 Task: Create a schedule automation trigger every 4 month on the first working day at 06:00 PM starting on August 1, 2024.
Action: Mouse moved to (967, 282)
Screenshot: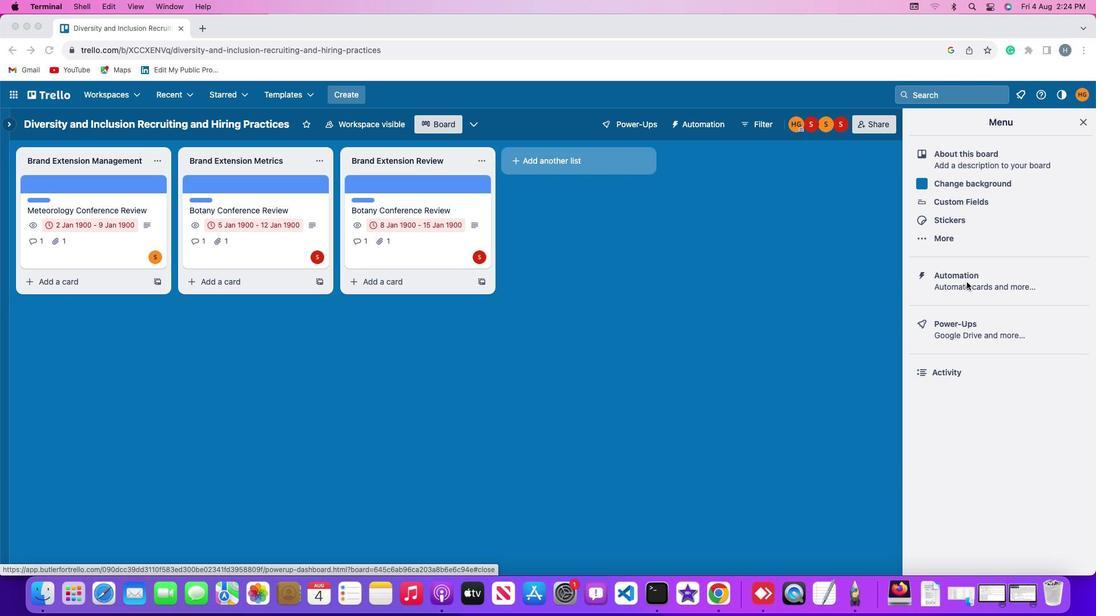 
Action: Mouse pressed left at (967, 282)
Screenshot: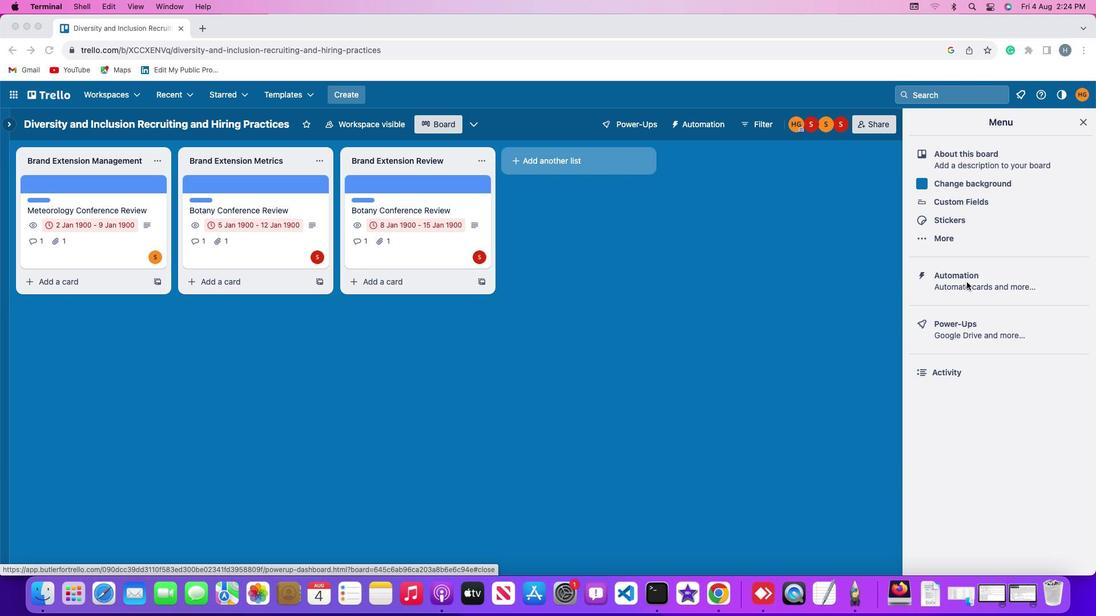 
Action: Mouse moved to (967, 282)
Screenshot: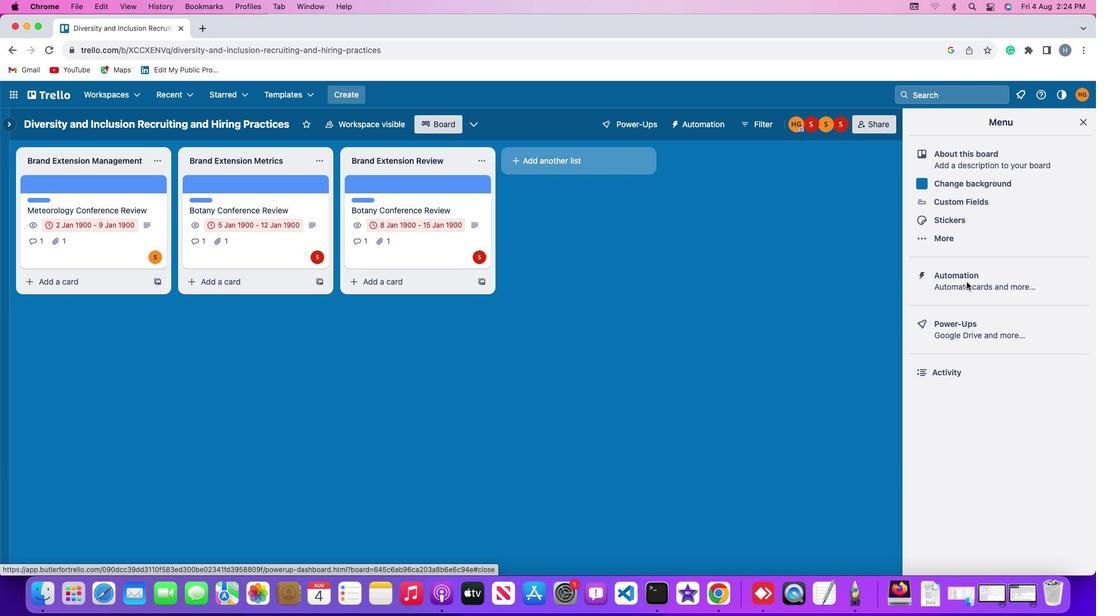 
Action: Mouse pressed left at (967, 282)
Screenshot: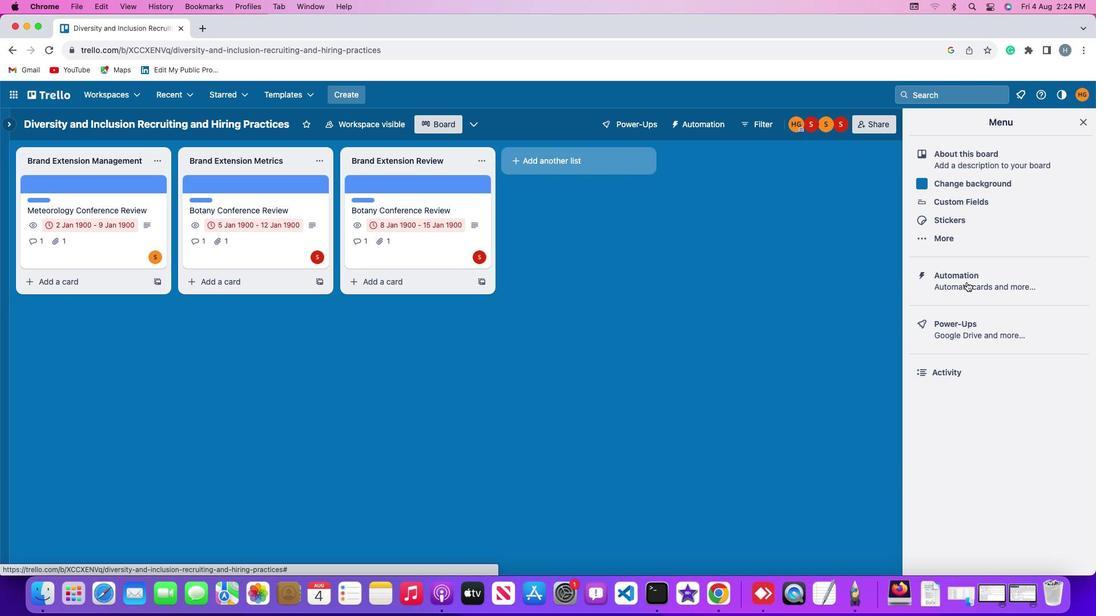 
Action: Mouse moved to (70, 251)
Screenshot: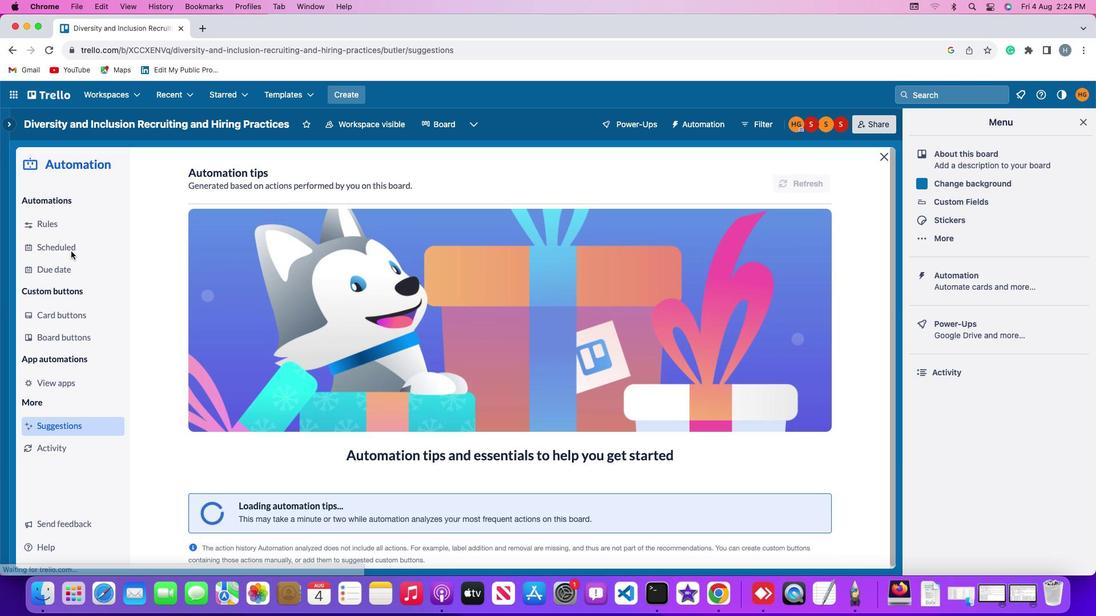 
Action: Mouse pressed left at (70, 251)
Screenshot: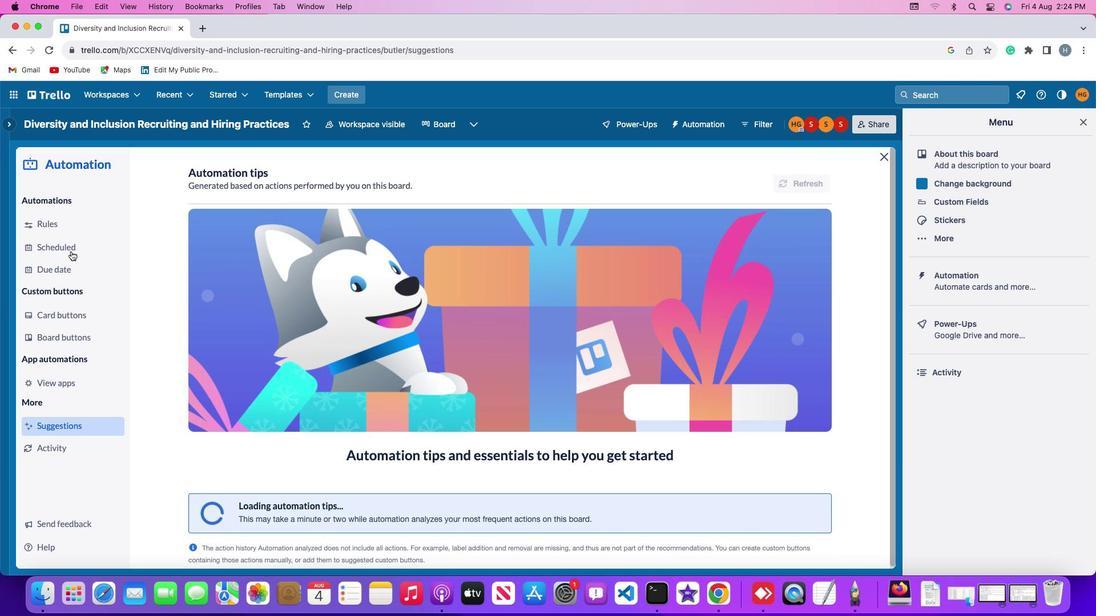 
Action: Mouse moved to (756, 175)
Screenshot: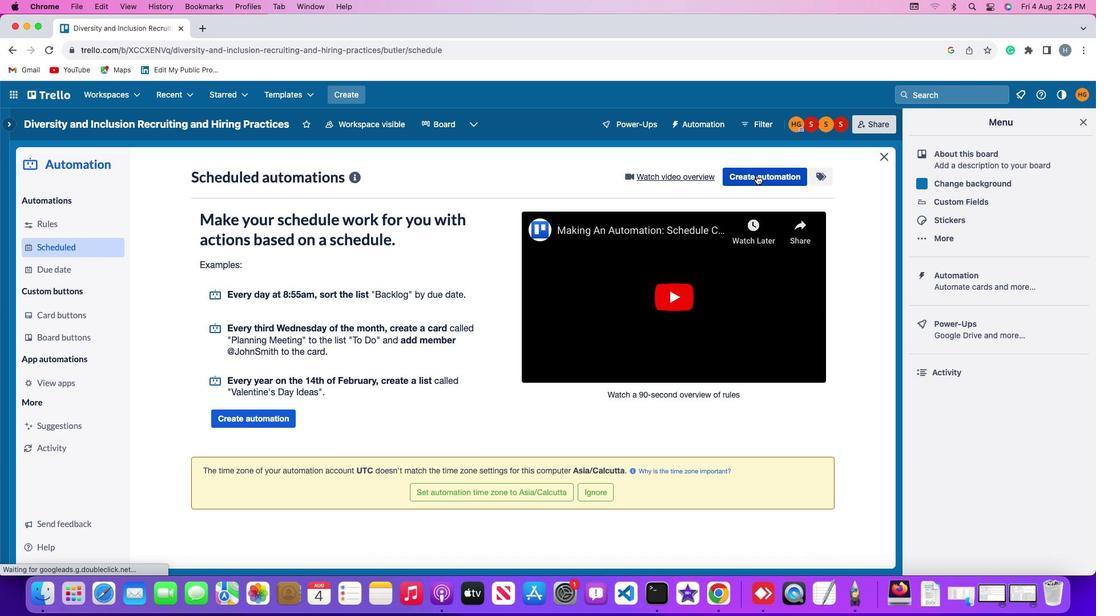 
Action: Mouse pressed left at (756, 175)
Screenshot: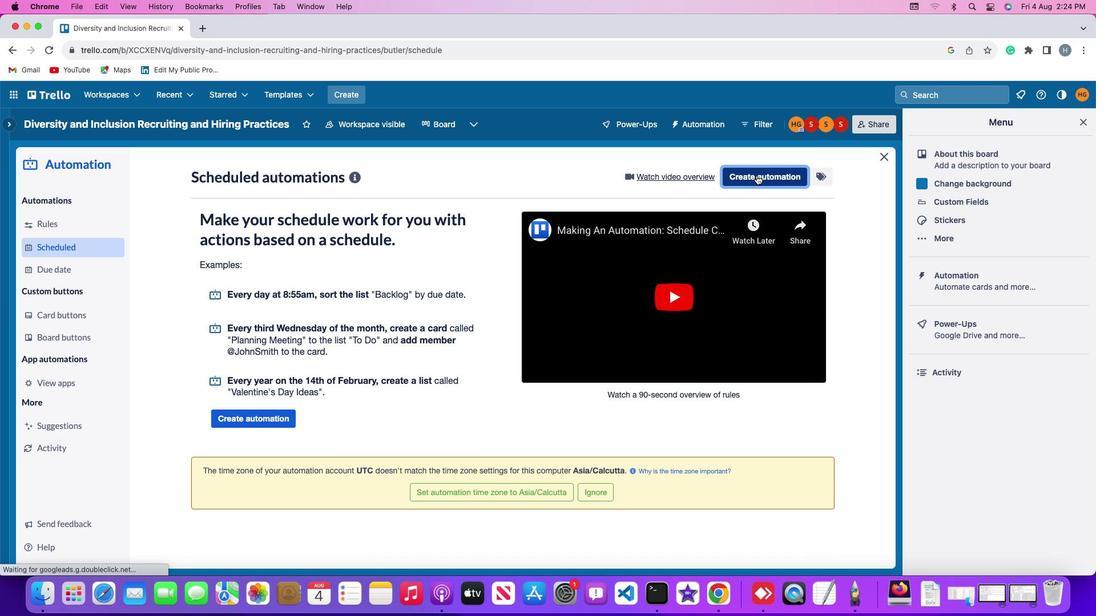 
Action: Mouse moved to (607, 286)
Screenshot: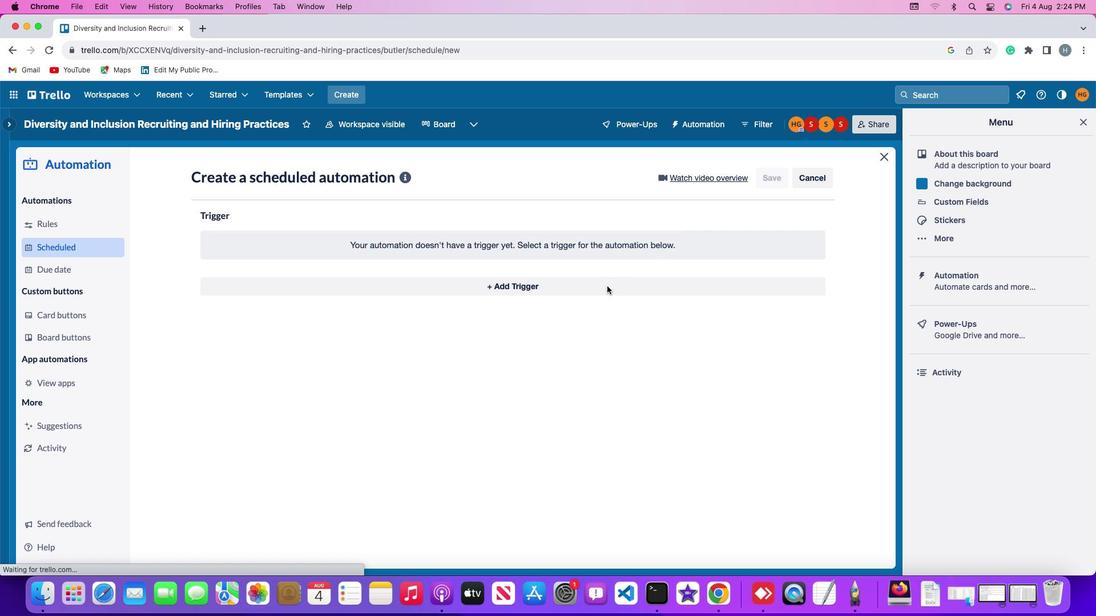 
Action: Mouse pressed left at (607, 286)
Screenshot: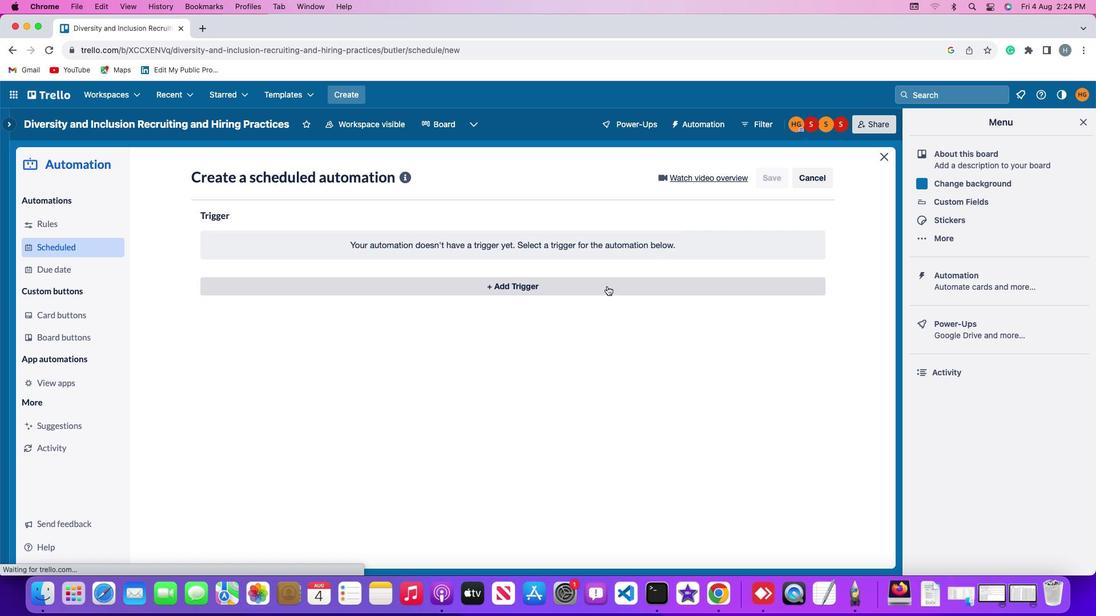 
Action: Mouse moved to (239, 480)
Screenshot: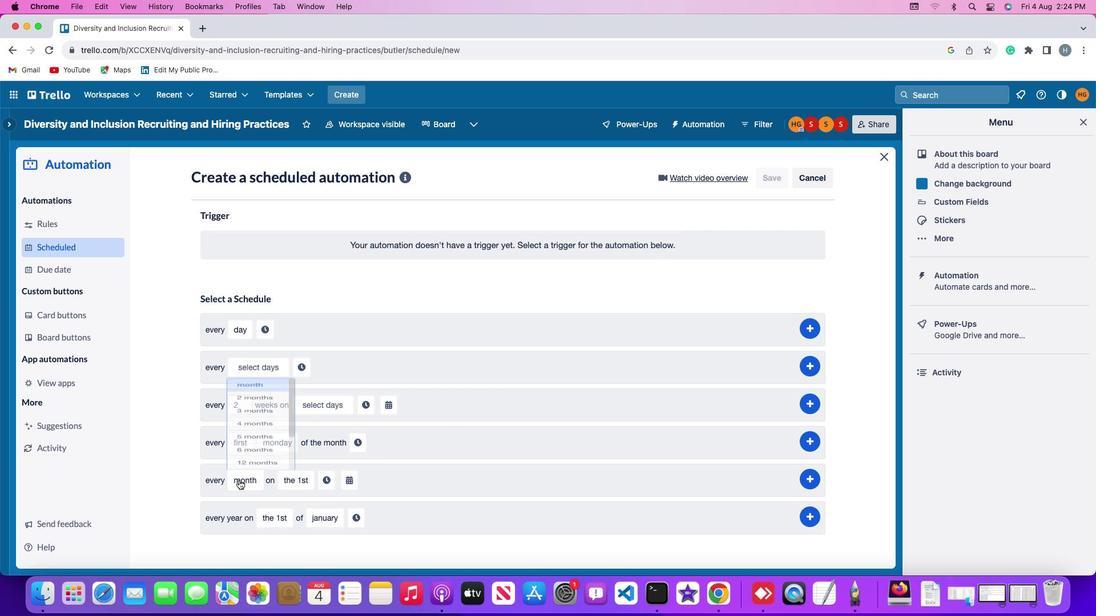 
Action: Mouse pressed left at (239, 480)
Screenshot: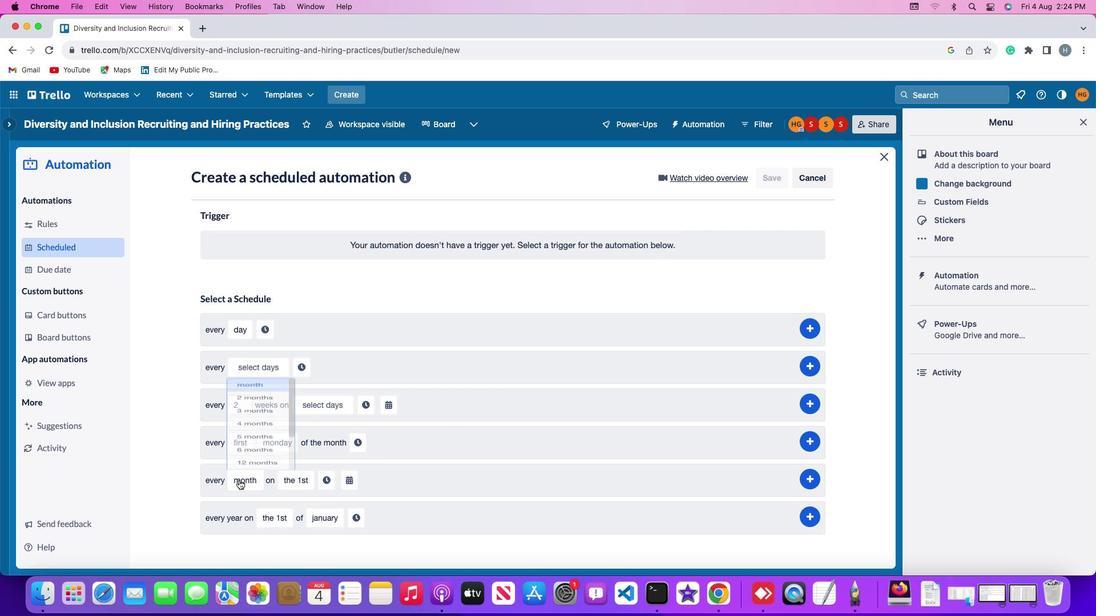 
Action: Mouse moved to (260, 390)
Screenshot: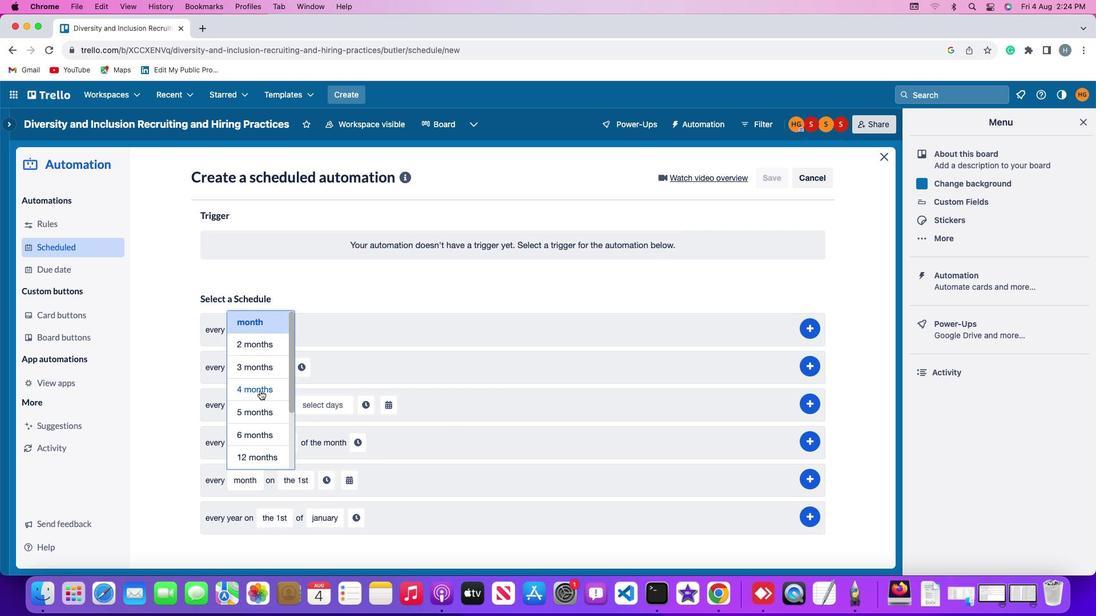
Action: Mouse pressed left at (260, 390)
Screenshot: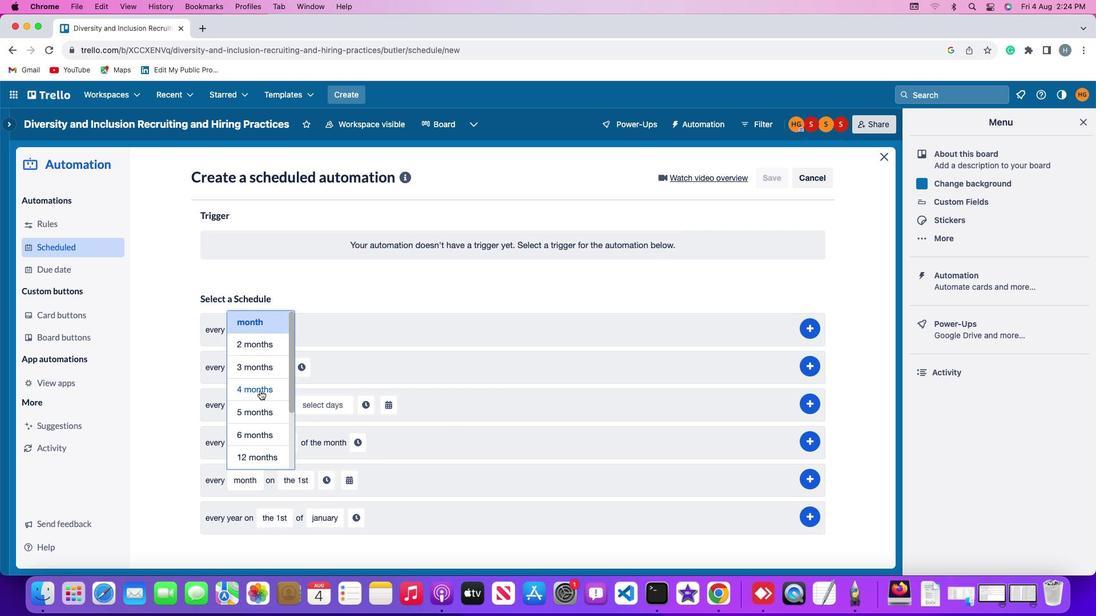 
Action: Mouse moved to (352, 343)
Screenshot: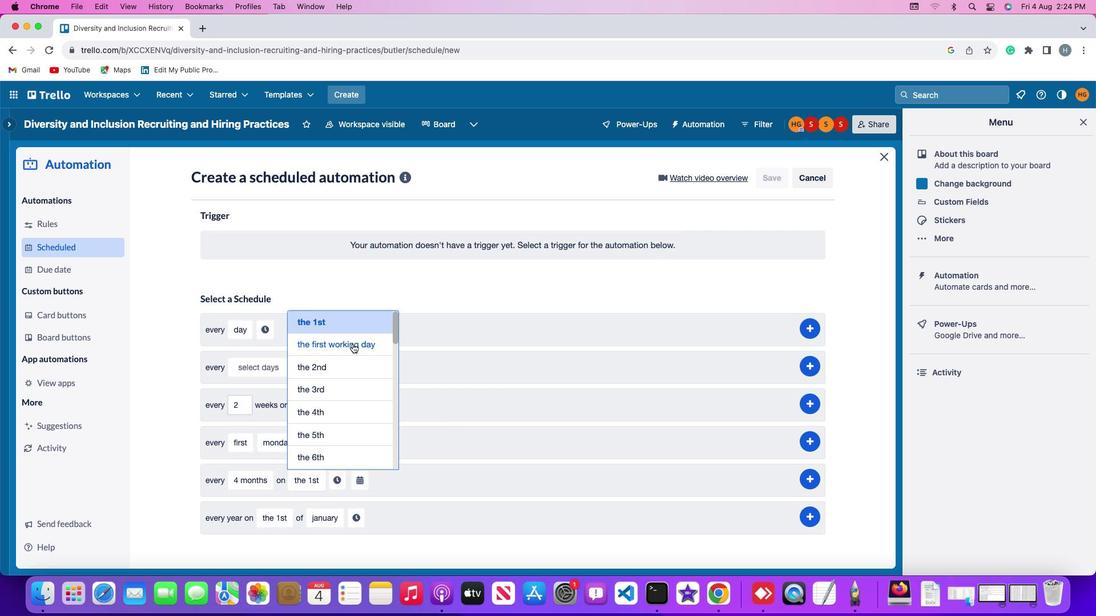 
Action: Mouse pressed left at (352, 343)
Screenshot: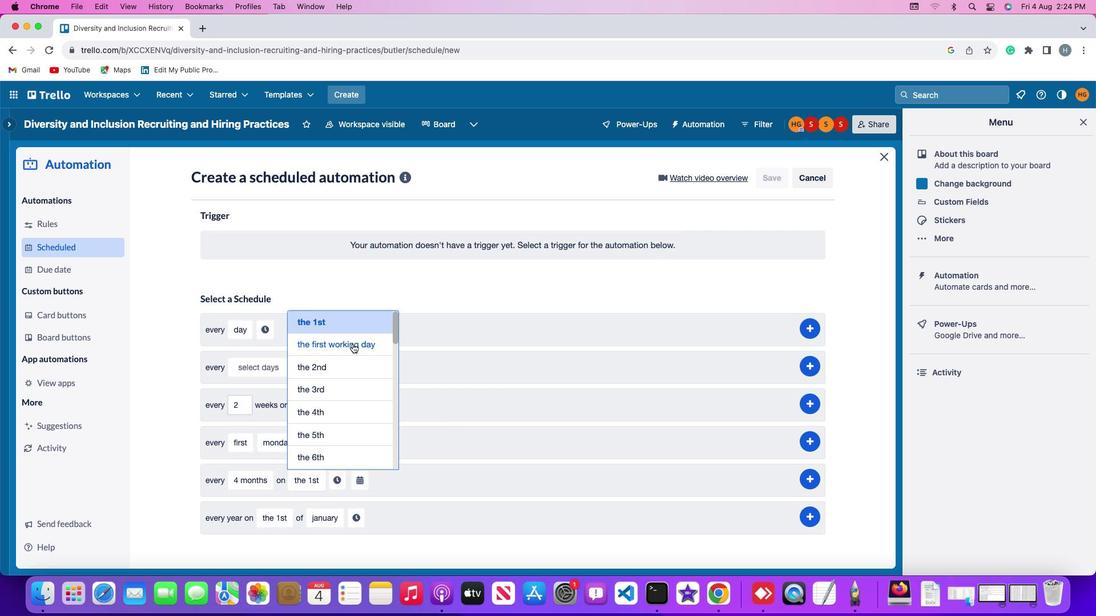 
Action: Mouse moved to (390, 483)
Screenshot: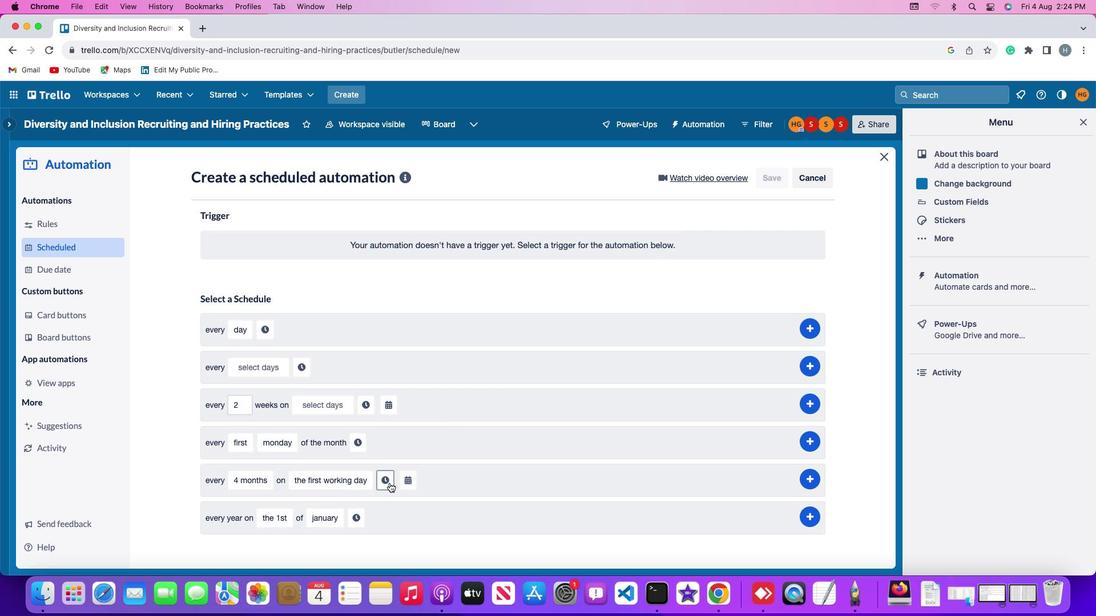 
Action: Mouse pressed left at (390, 483)
Screenshot: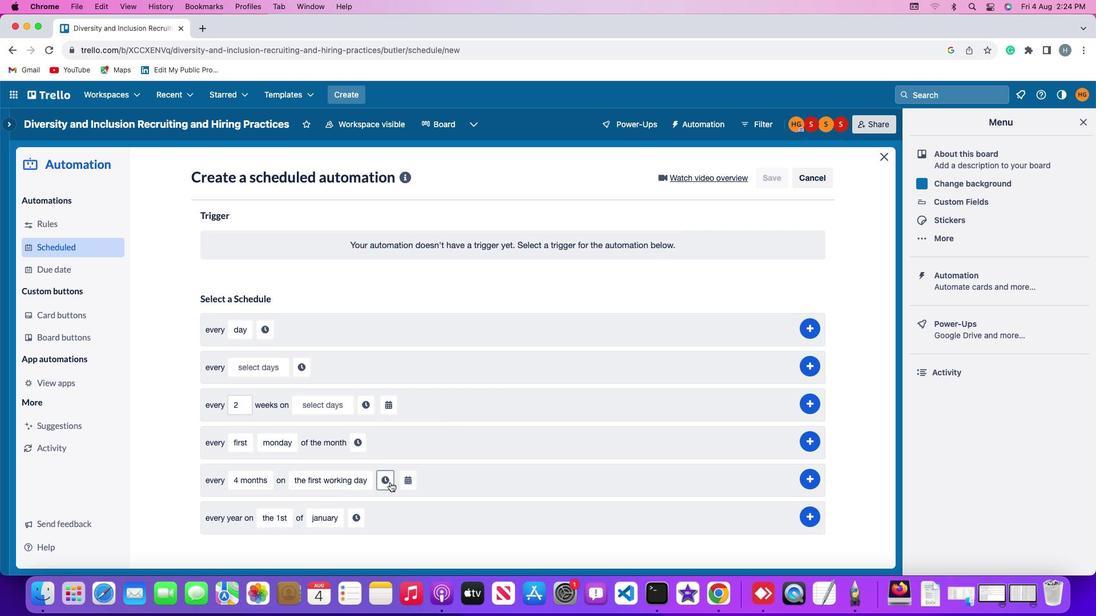 
Action: Mouse moved to (415, 484)
Screenshot: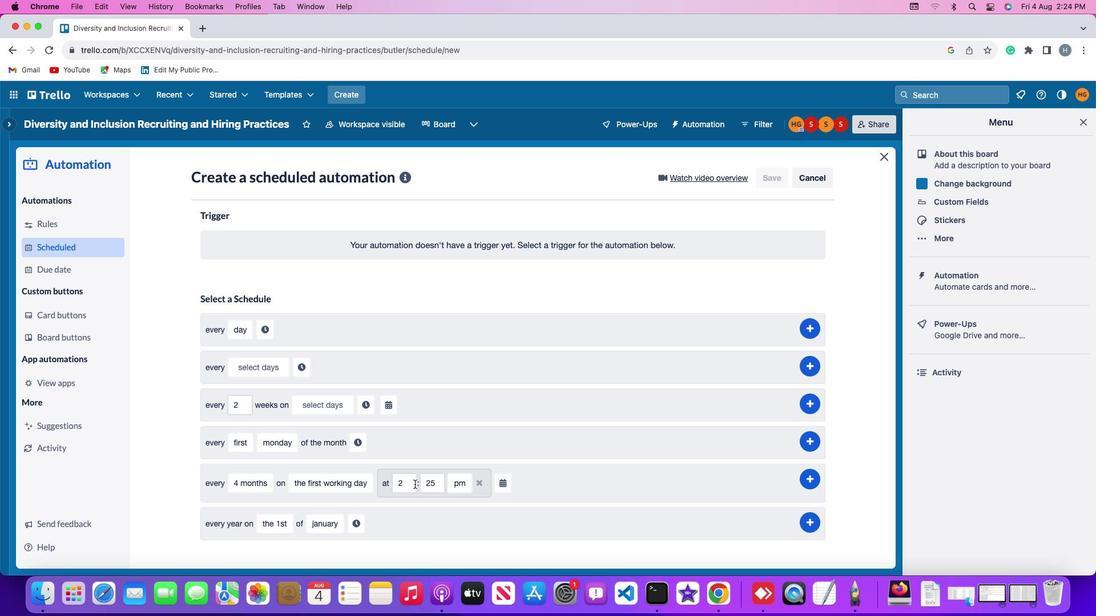 
Action: Mouse pressed left at (415, 484)
Screenshot: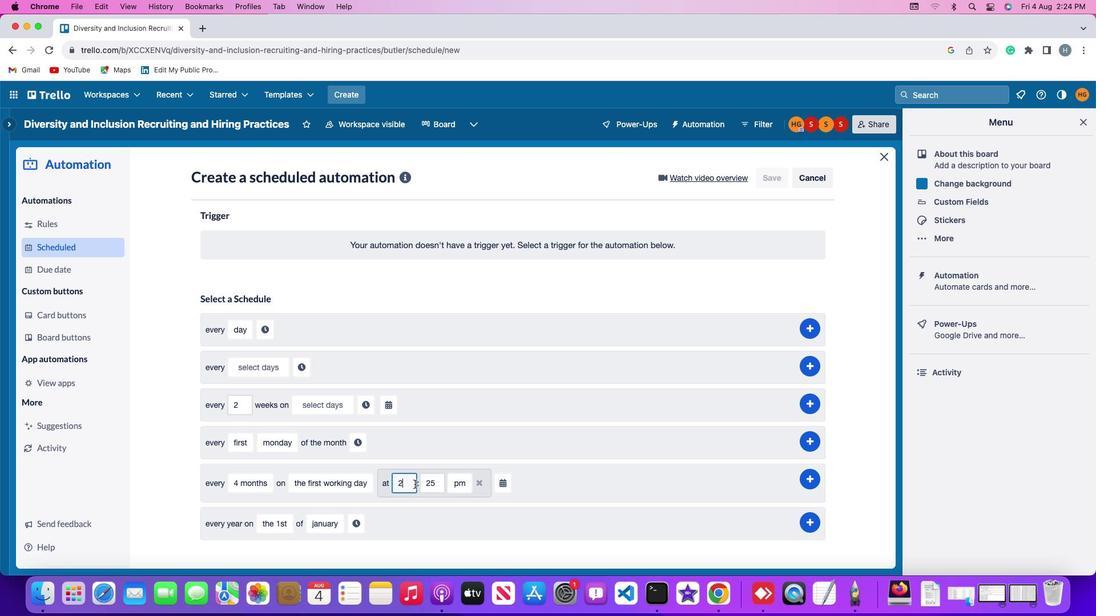 
Action: Key pressed Key.backspace'6'
Screenshot: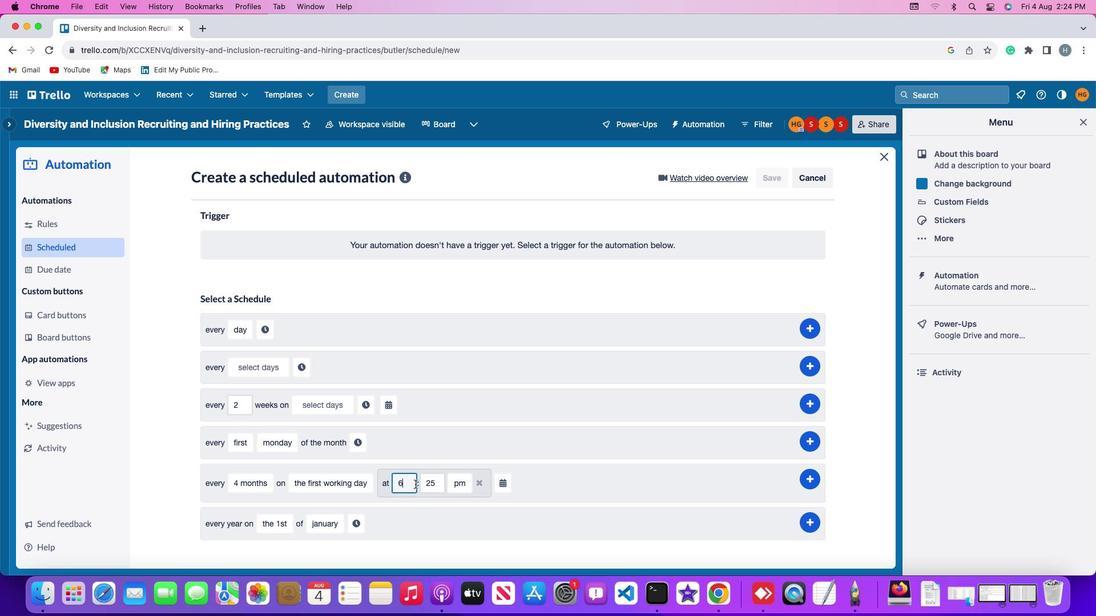 
Action: Mouse moved to (435, 485)
Screenshot: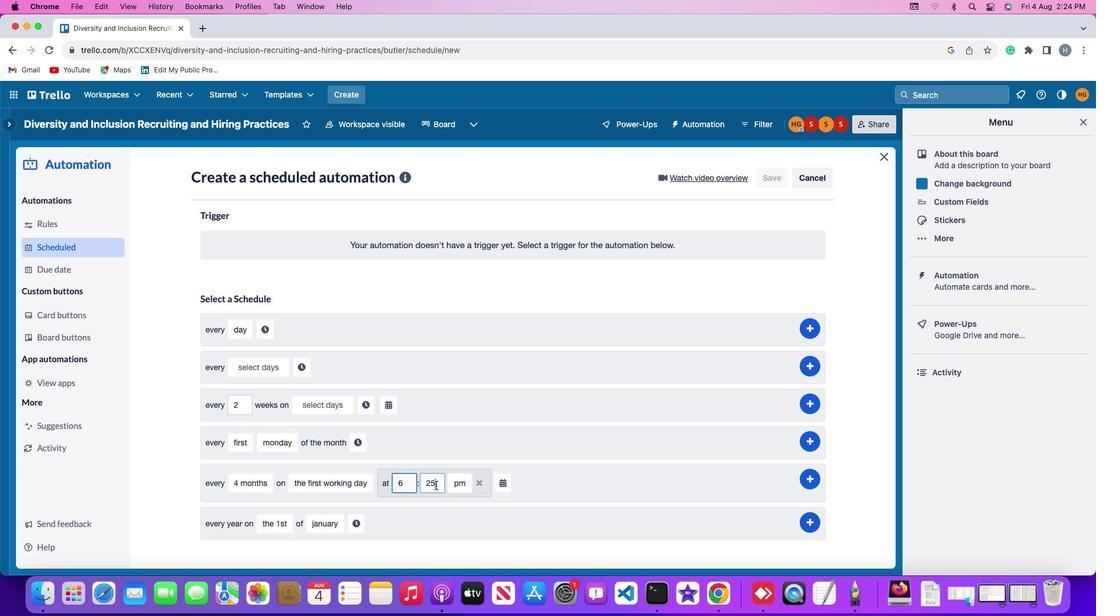 
Action: Mouse pressed left at (435, 485)
Screenshot: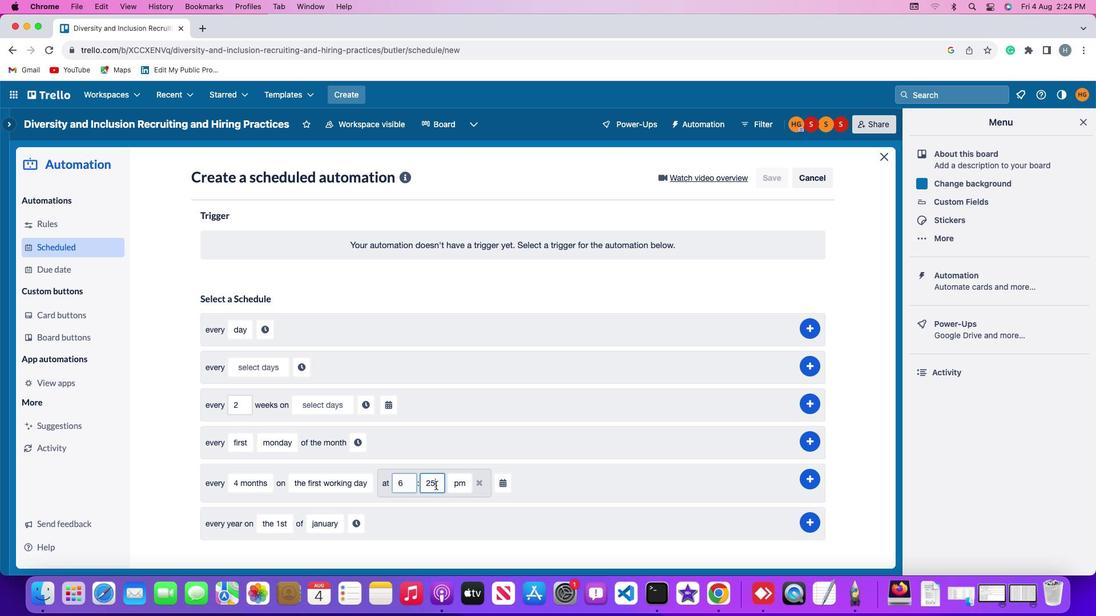 
Action: Mouse moved to (435, 485)
Screenshot: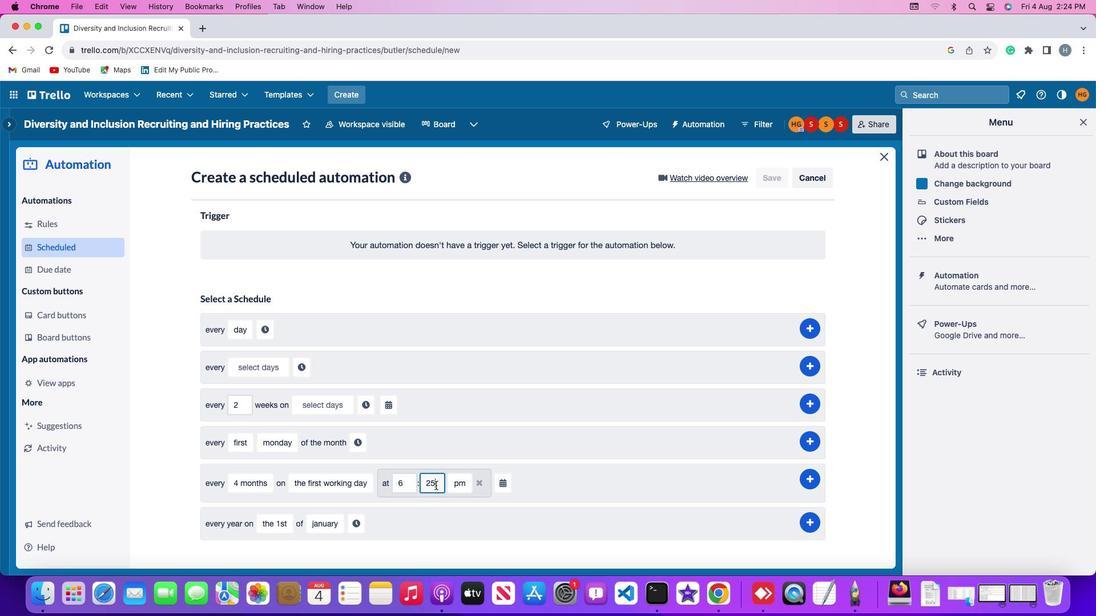 
Action: Key pressed Key.backspaceKey.backspace'0''0'
Screenshot: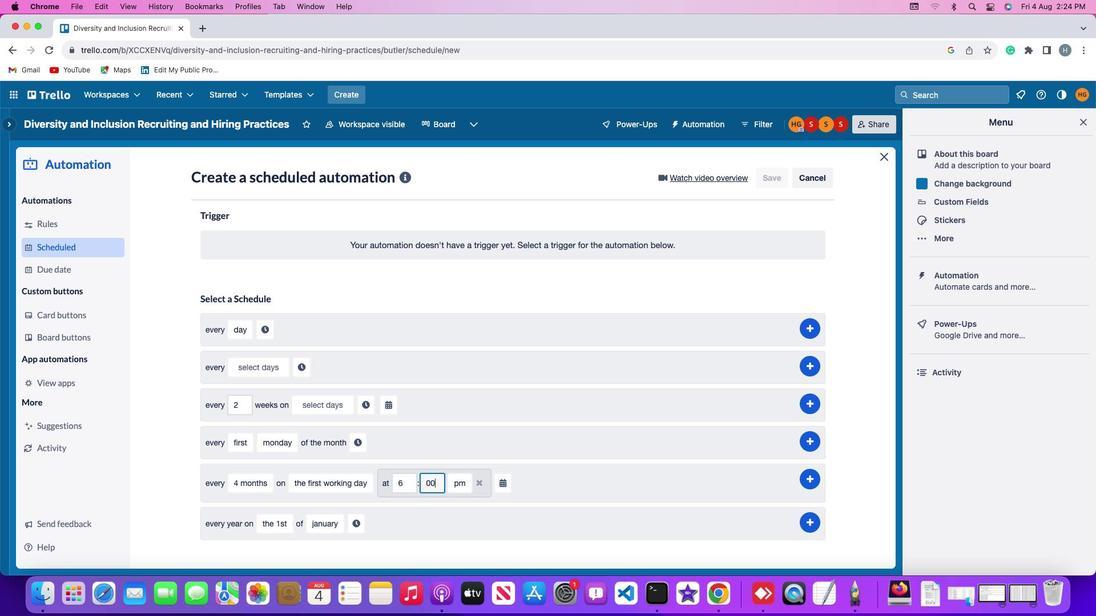 
Action: Mouse moved to (460, 484)
Screenshot: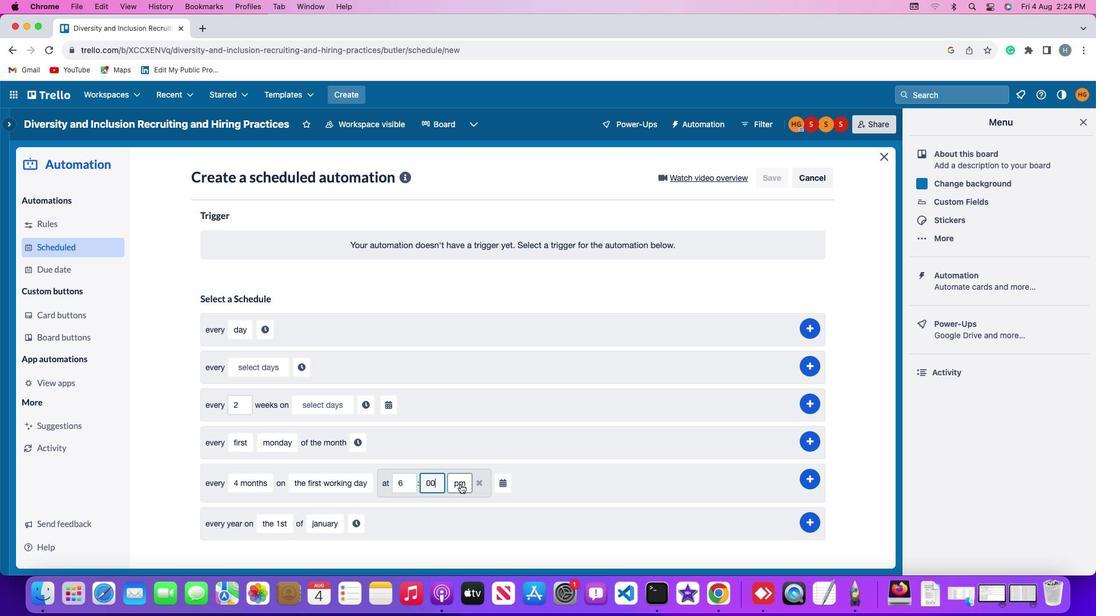 
Action: Mouse pressed left at (460, 484)
Screenshot: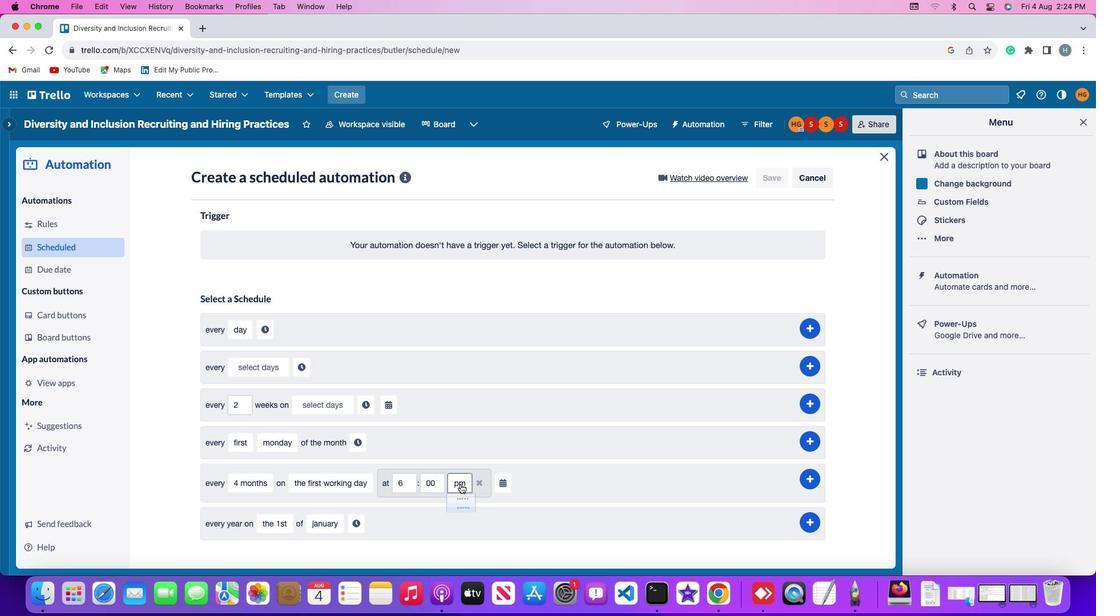 
Action: Mouse moved to (461, 526)
Screenshot: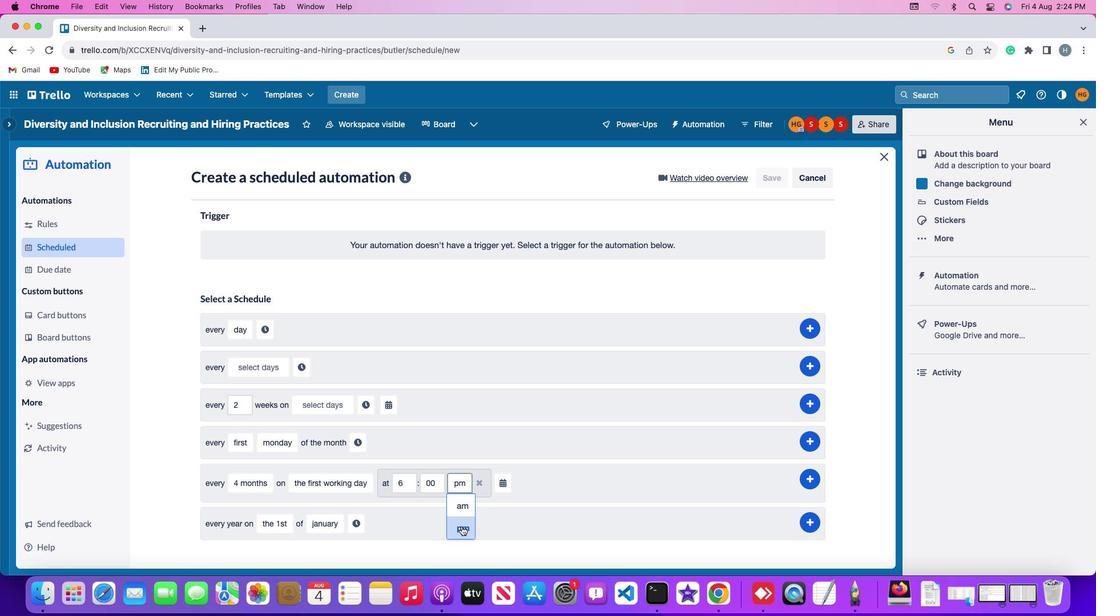 
Action: Mouse pressed left at (461, 526)
Screenshot: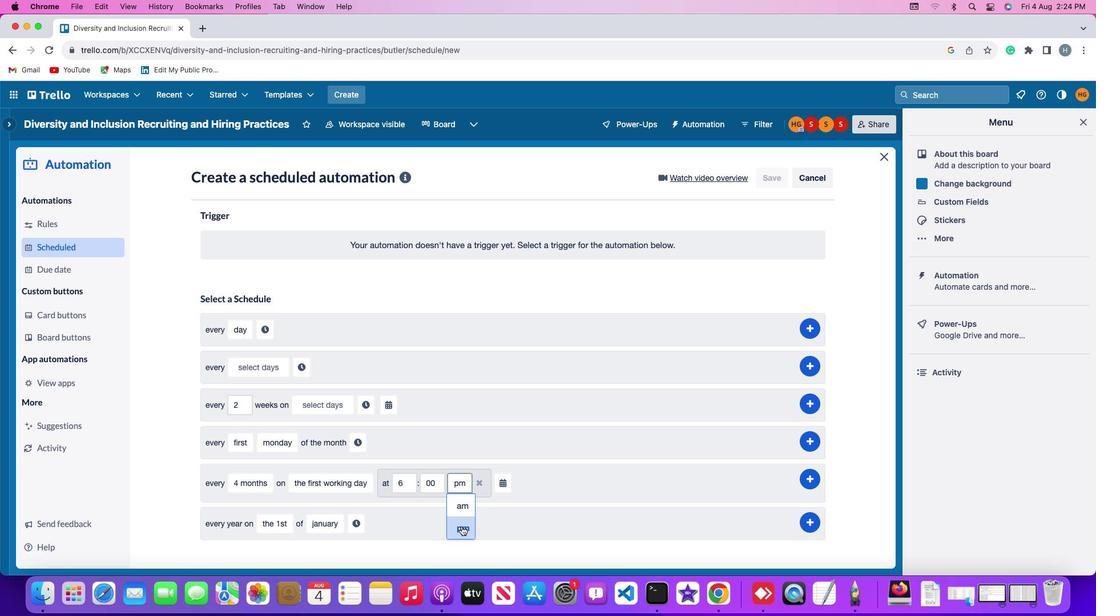 
Action: Mouse moved to (499, 483)
Screenshot: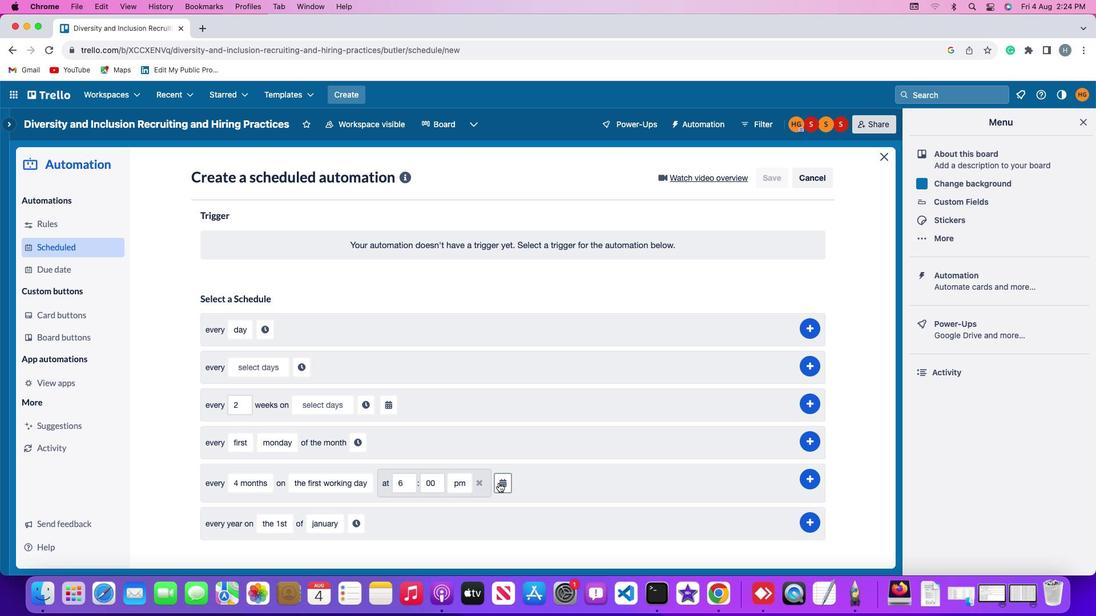 
Action: Mouse pressed left at (499, 483)
Screenshot: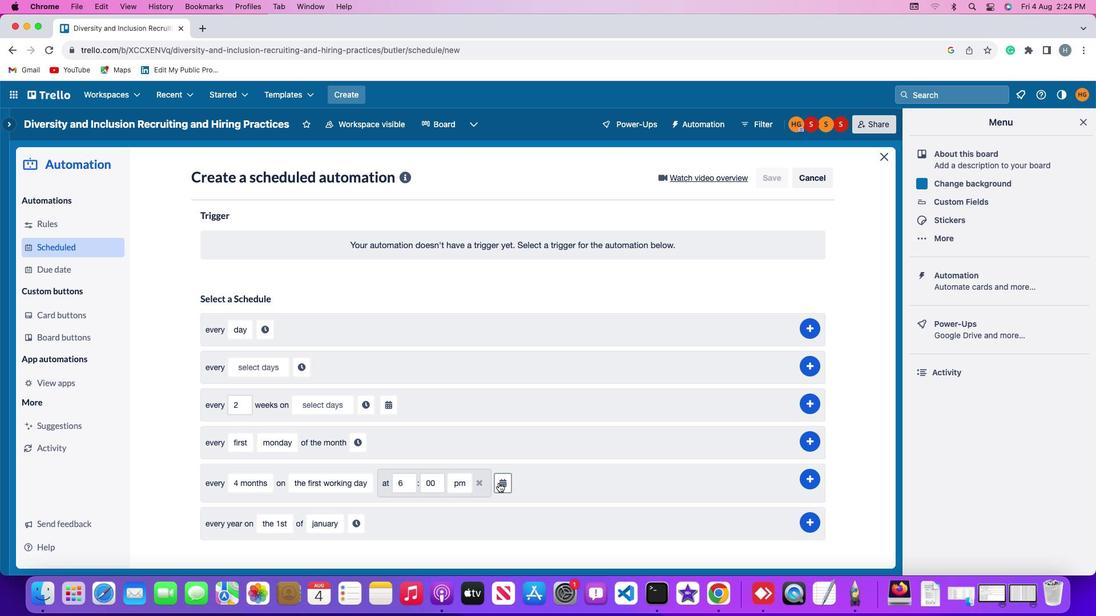 
Action: Mouse moved to (575, 476)
Screenshot: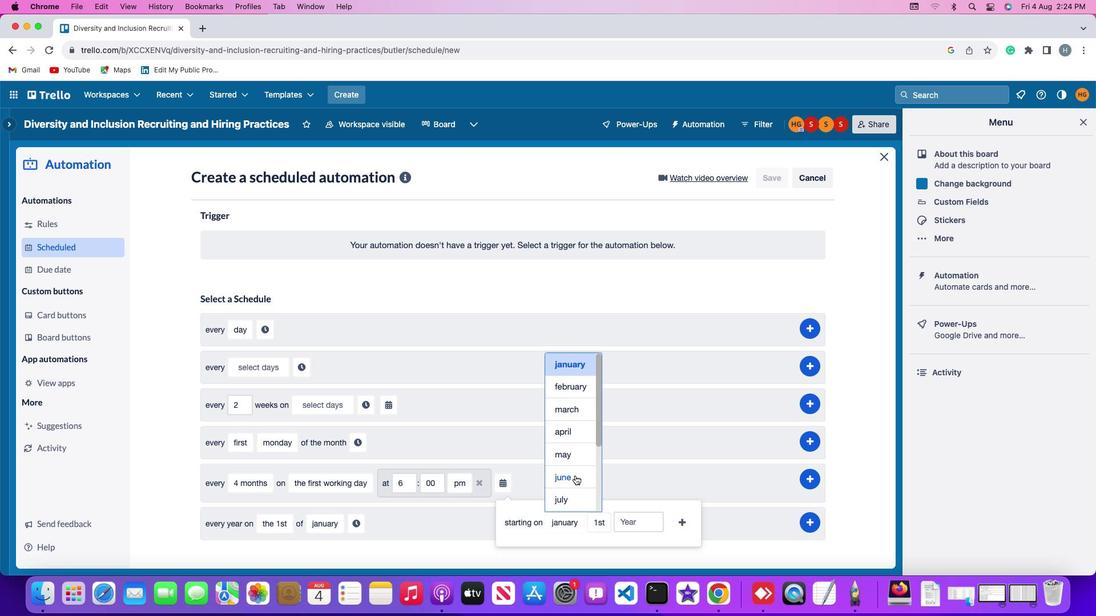 
Action: Mouse scrolled (575, 476) with delta (0, 0)
Screenshot: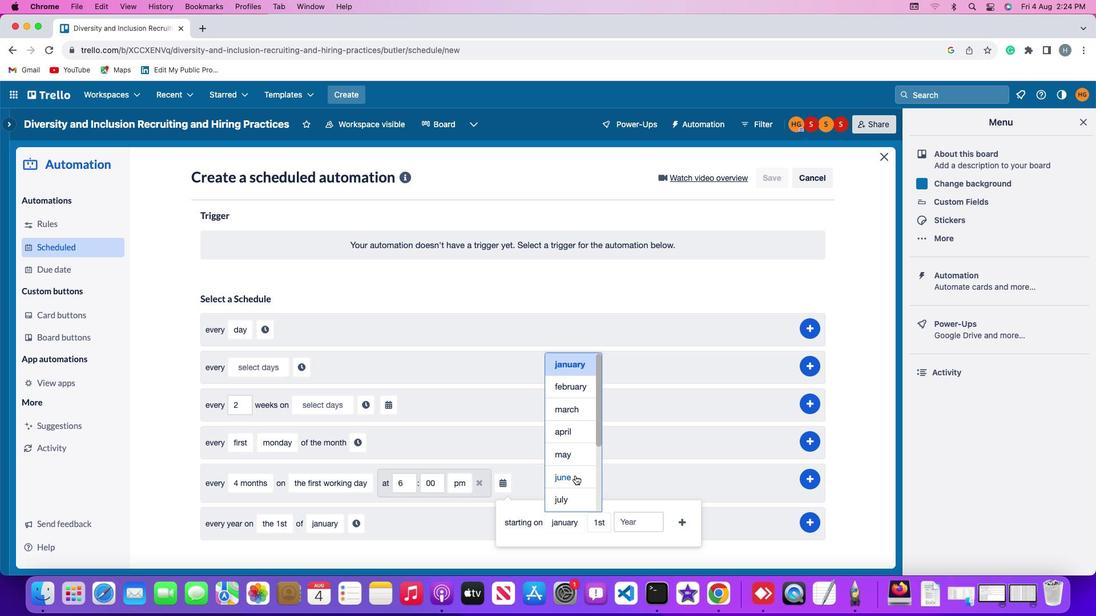 
Action: Mouse scrolled (575, 476) with delta (0, 0)
Screenshot: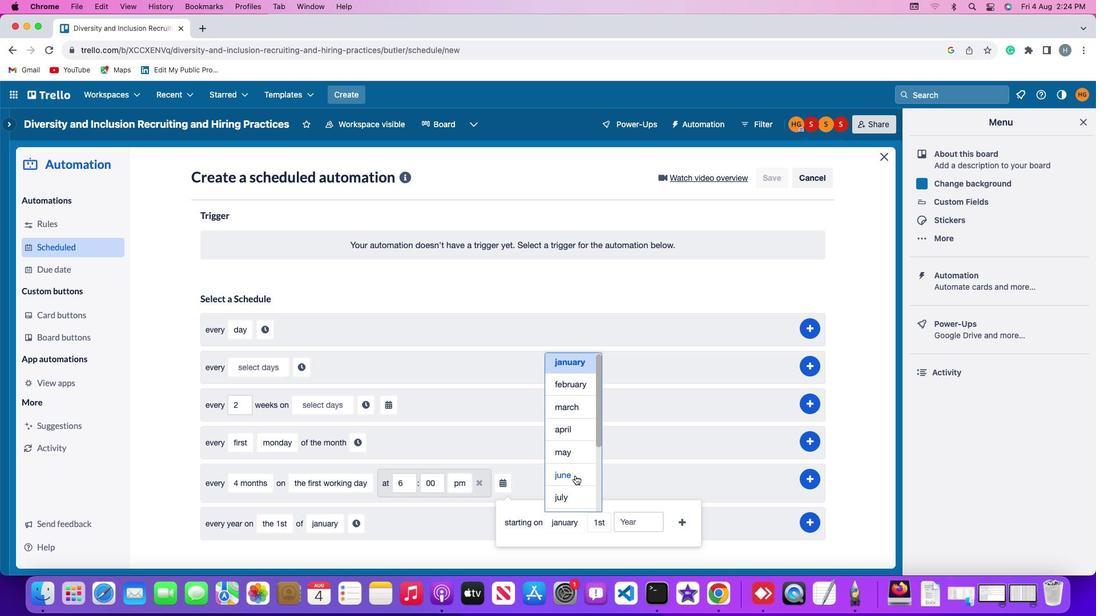 
Action: Mouse scrolled (575, 476) with delta (0, 0)
Screenshot: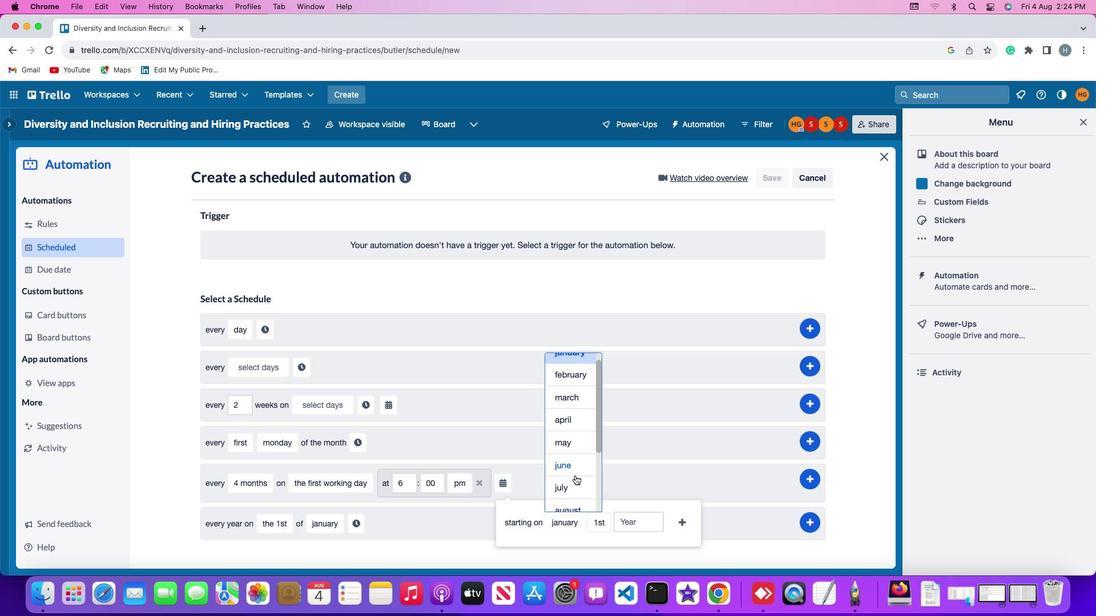 
Action: Mouse scrolled (575, 476) with delta (0, 0)
Screenshot: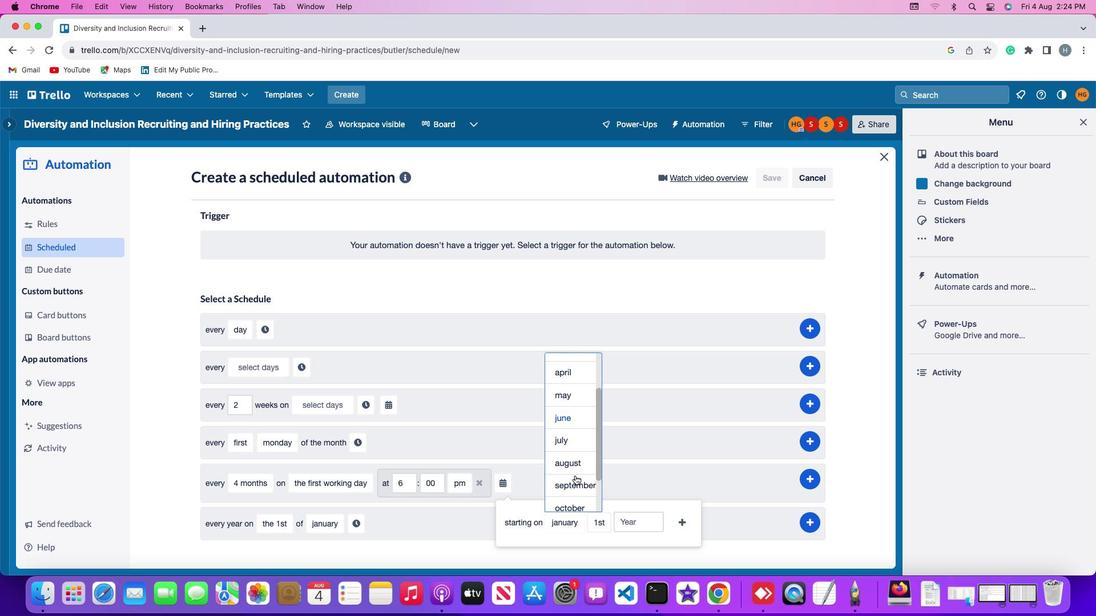
Action: Mouse scrolled (575, 476) with delta (0, 0)
Screenshot: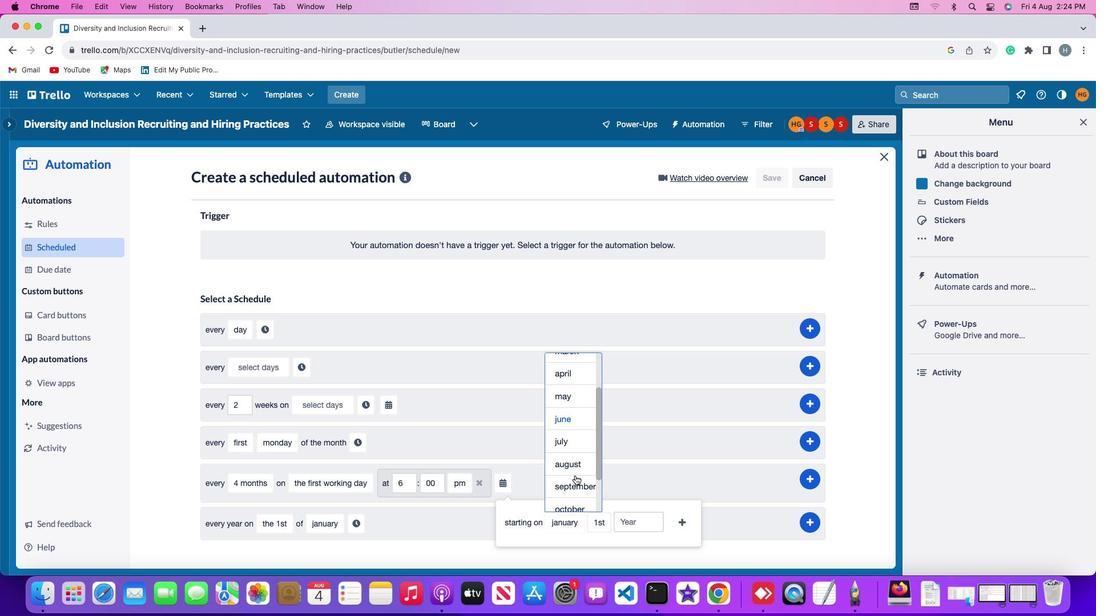 
Action: Mouse moved to (572, 477)
Screenshot: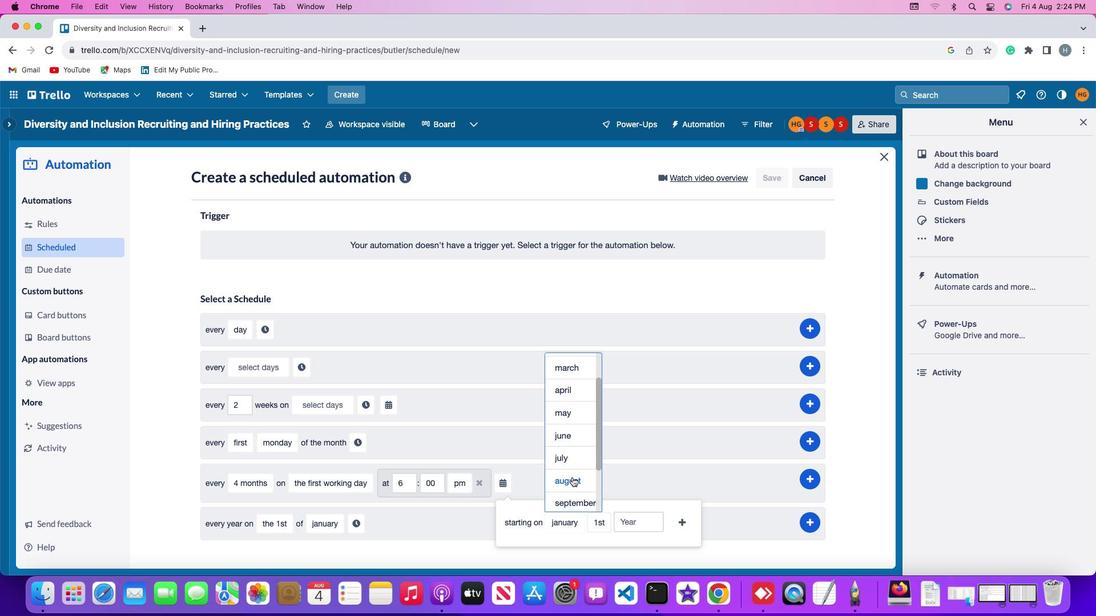 
Action: Mouse pressed left at (572, 477)
Screenshot: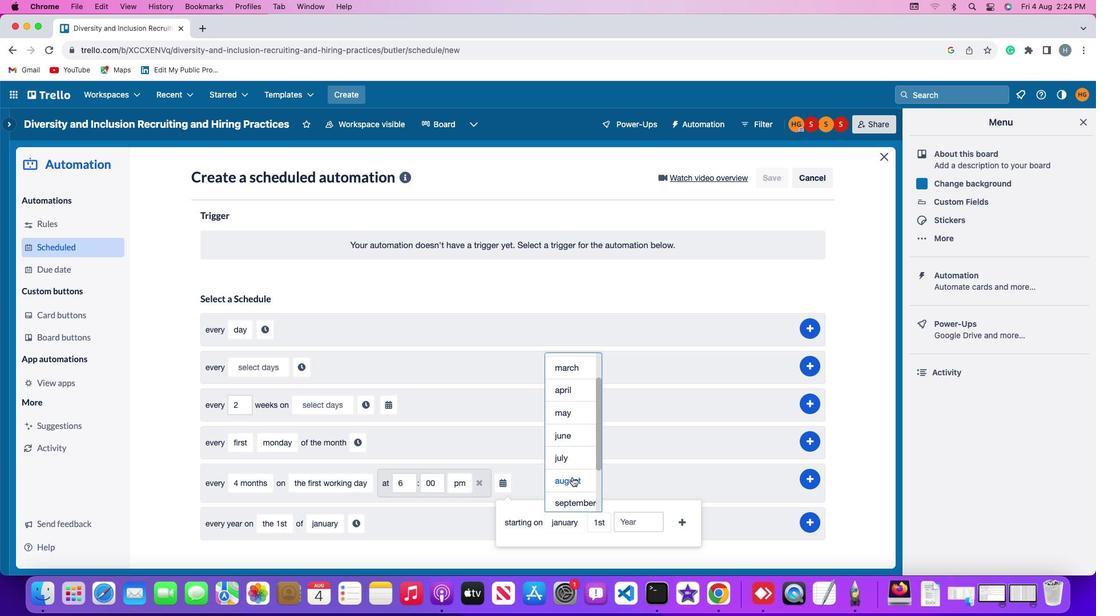
Action: Mouse moved to (595, 359)
Screenshot: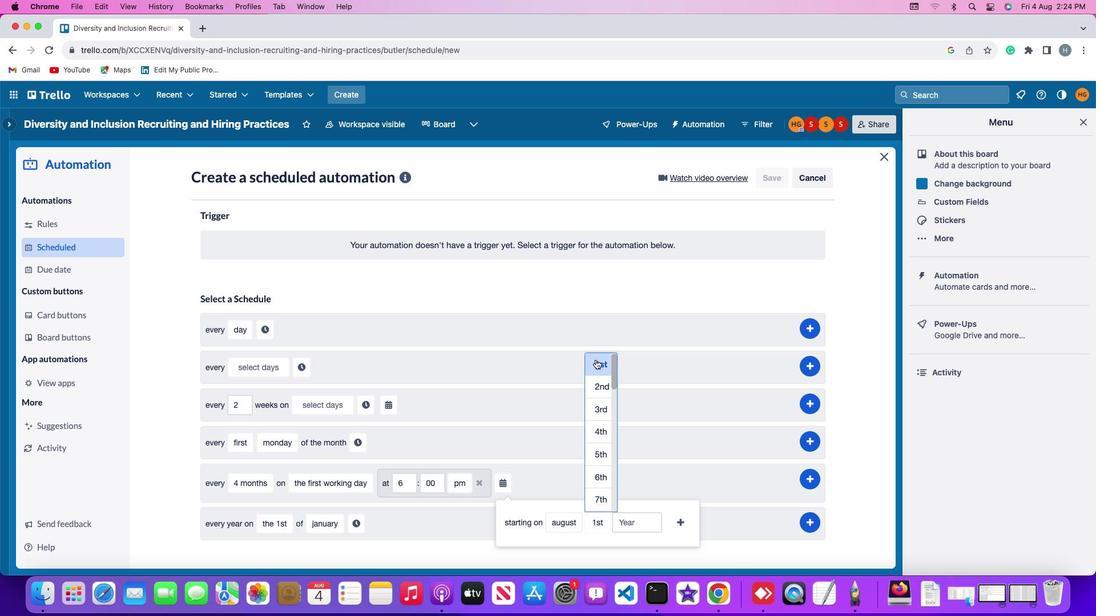 
Action: Mouse pressed left at (595, 359)
Screenshot: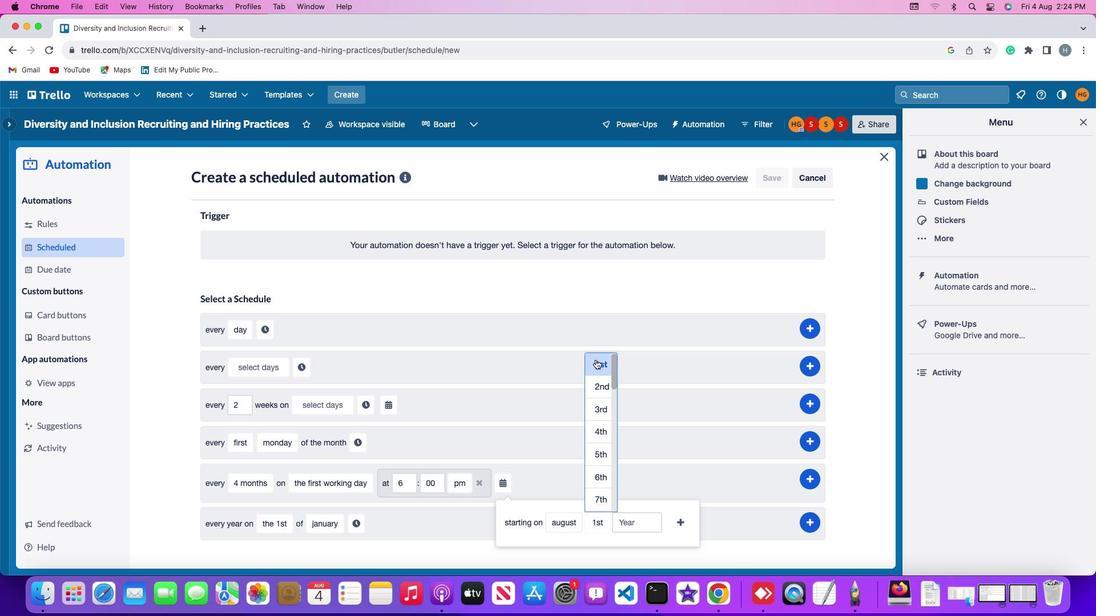 
Action: Mouse moved to (632, 522)
Screenshot: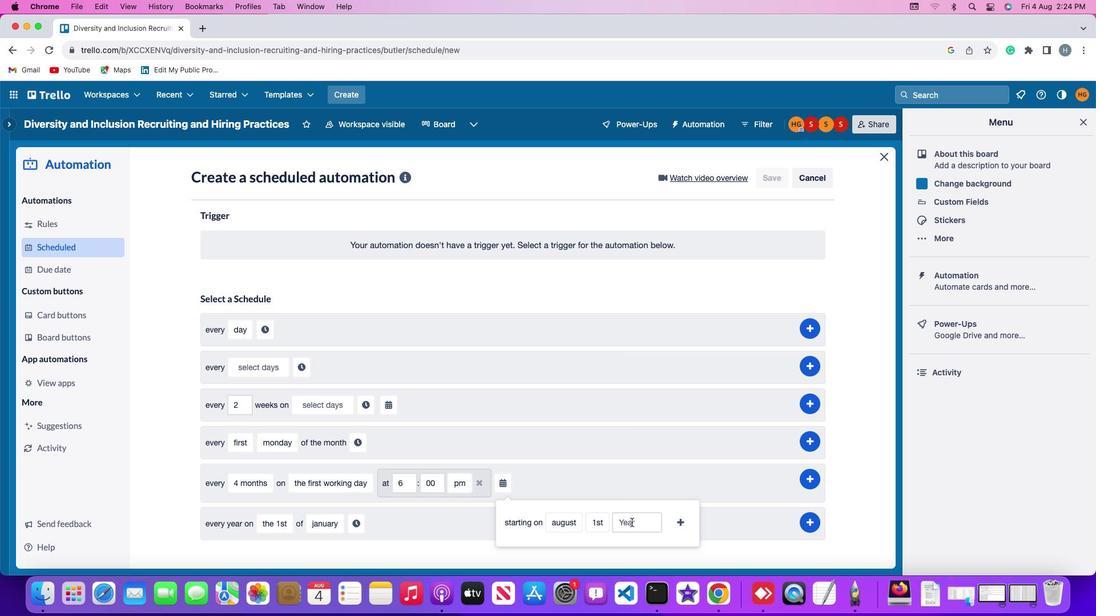 
Action: Mouse pressed left at (632, 522)
Screenshot: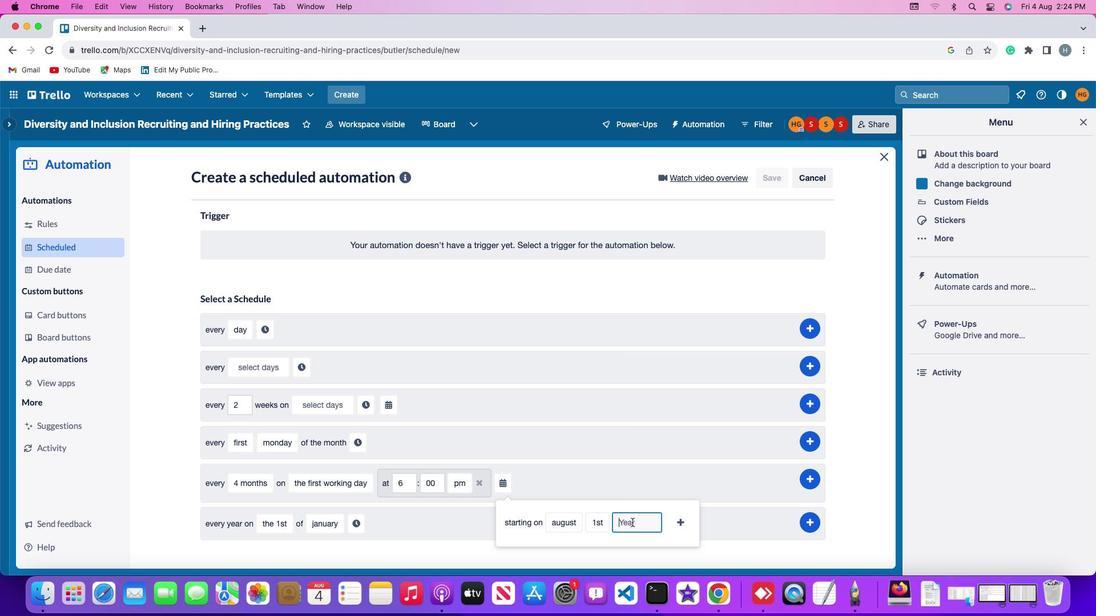 
Action: Mouse moved to (632, 522)
Screenshot: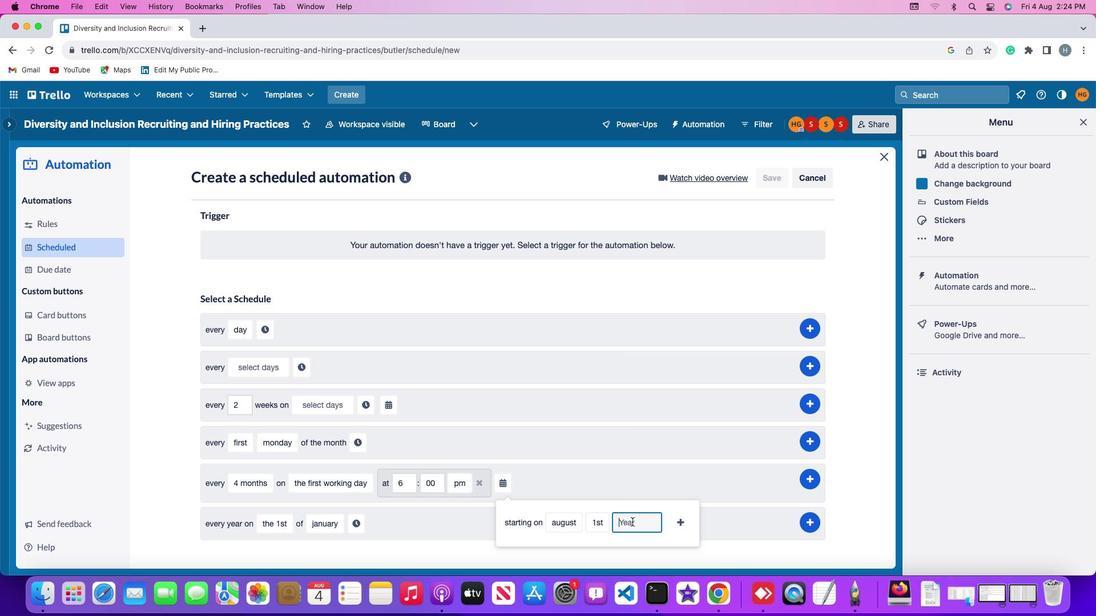 
Action: Key pressed '2''0'
Screenshot: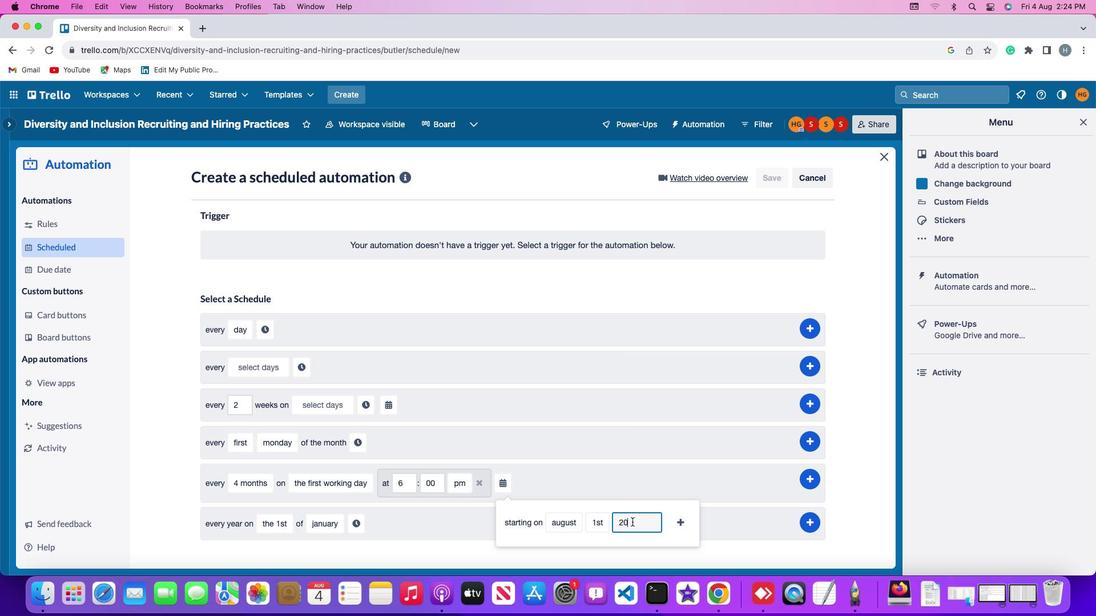 
Action: Mouse moved to (632, 522)
Screenshot: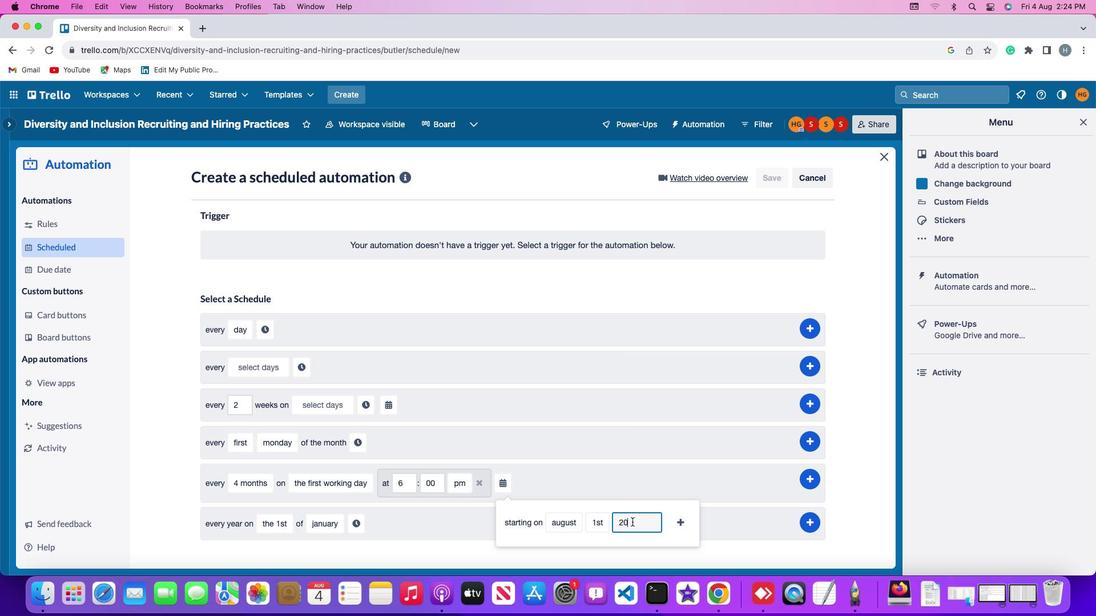 
Action: Key pressed '2'
Screenshot: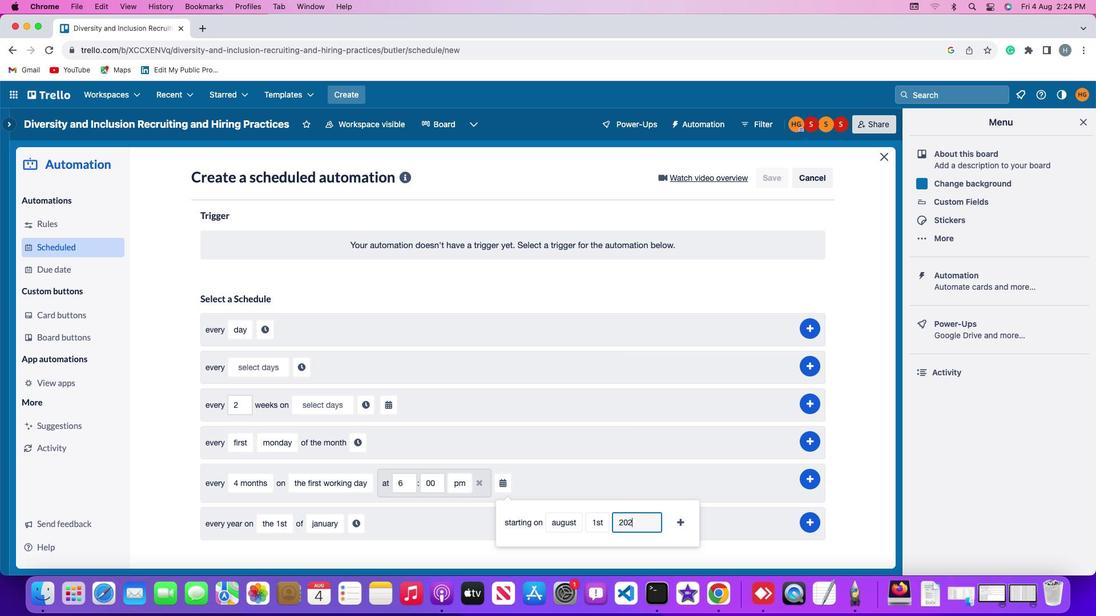 
Action: Mouse moved to (632, 521)
Screenshot: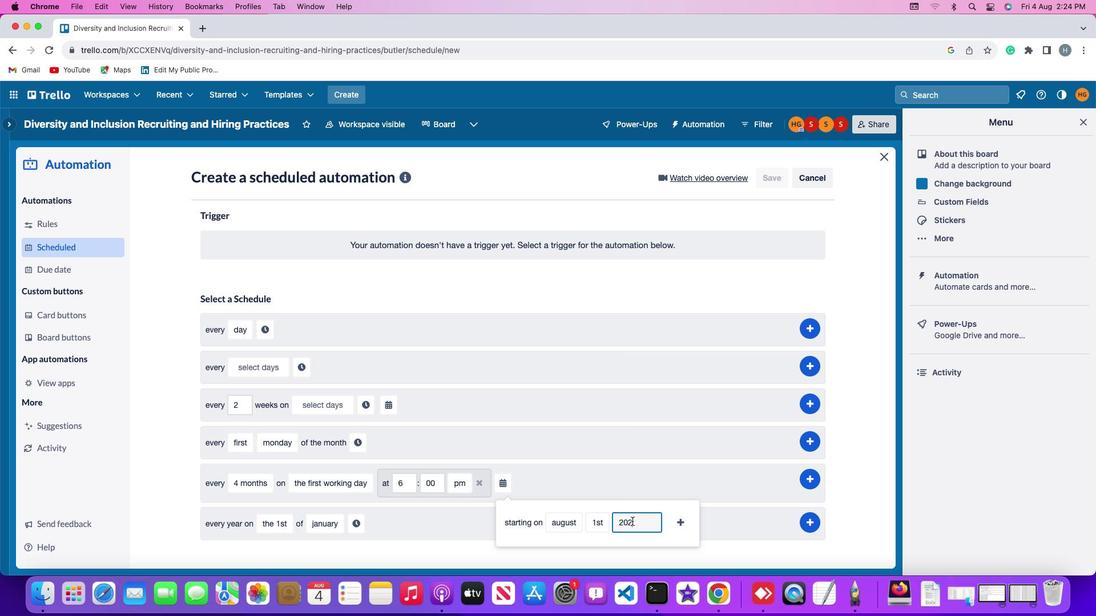 
Action: Key pressed '4'
Screenshot: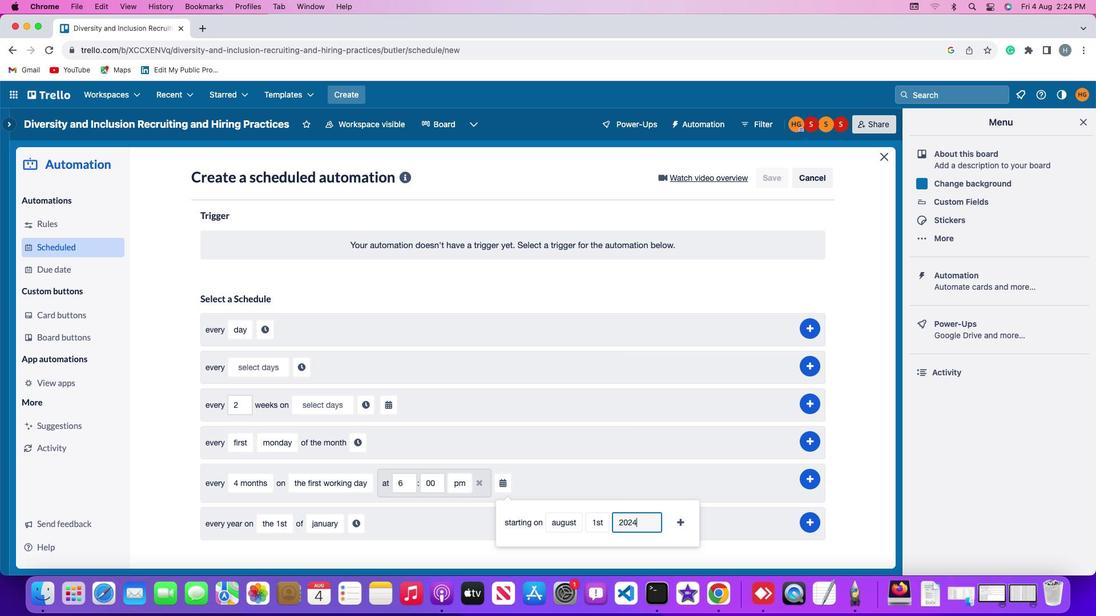 
Action: Mouse moved to (677, 520)
Screenshot: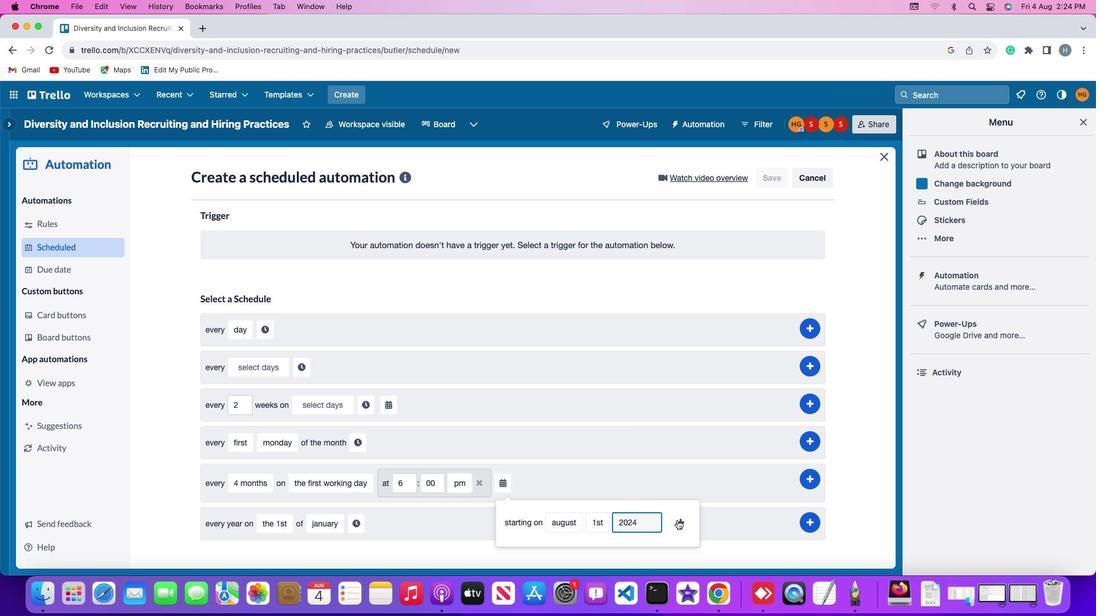 
Action: Mouse pressed left at (677, 520)
Screenshot: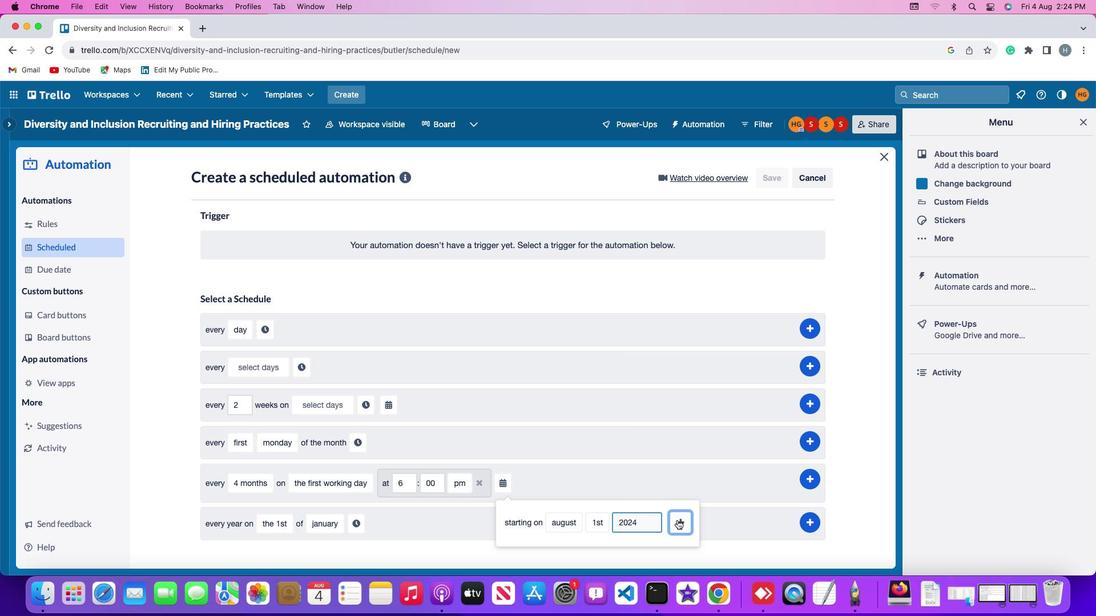 
Action: Mouse moved to (804, 476)
Screenshot: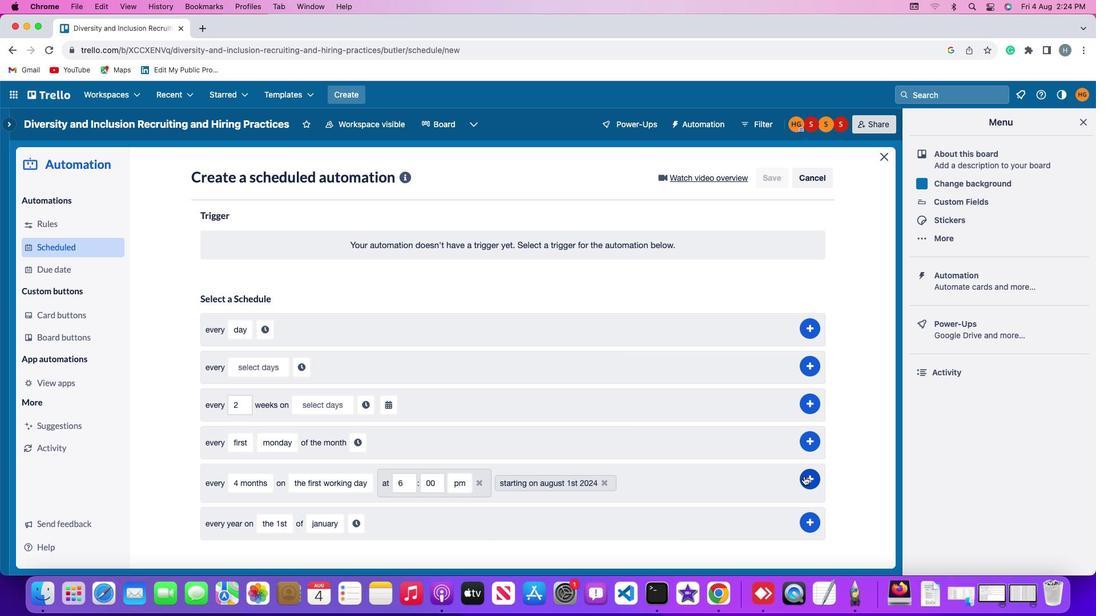 
Action: Mouse pressed left at (804, 476)
Screenshot: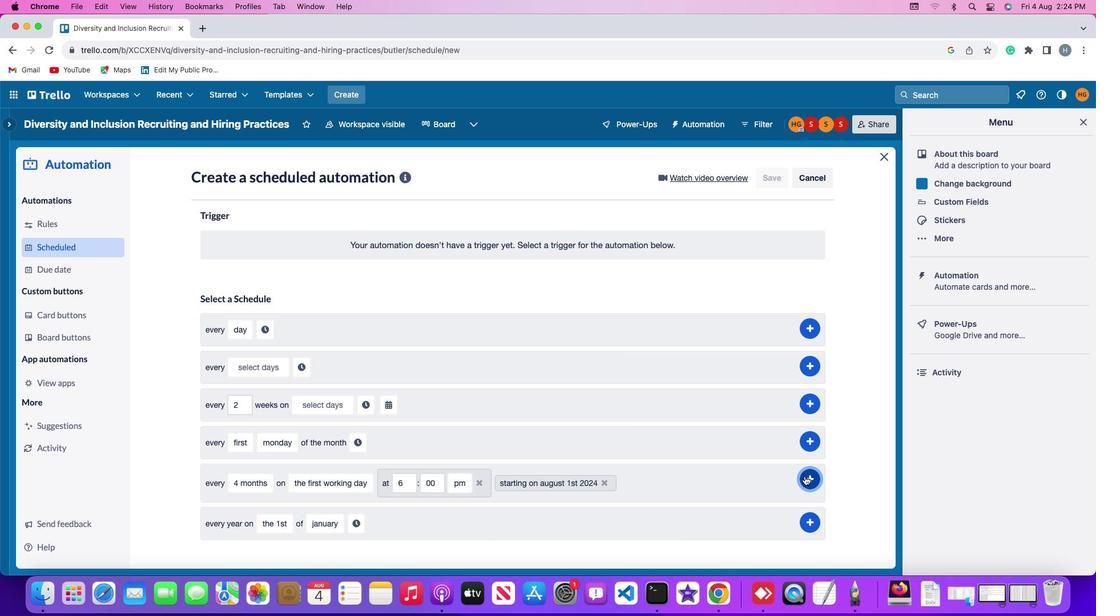 
Action: Mouse moved to (673, 323)
Screenshot: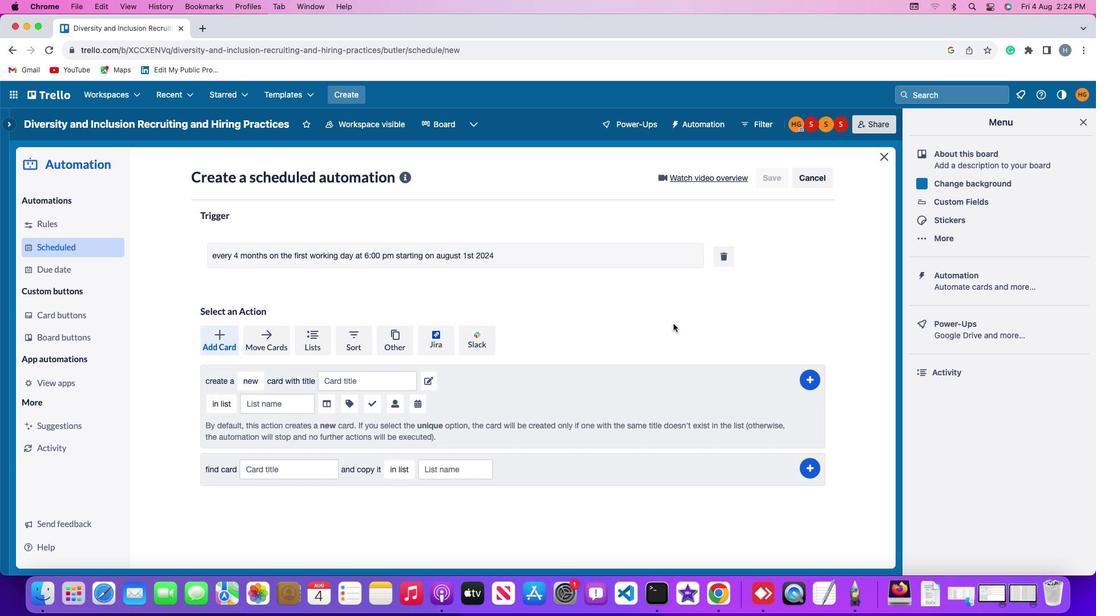 
